 Task: Create Issue Issue0000000044 in Backlog  in Scrum Project Project0000000009 in Jira. Create Issue Issue0000000045 in Backlog  in Scrum Project Project0000000009 in Jira. Create Issue Issue0000000046 in Backlog  in Scrum Project Project0000000010 in Jira. Create Issue Issue0000000047 in Backlog  in Scrum Project Project0000000010 in Jira. Create Issue Issue0000000048 in Backlog  in Scrum Project Project0000000010 in Jira
Action: Mouse moved to (649, 81)
Screenshot: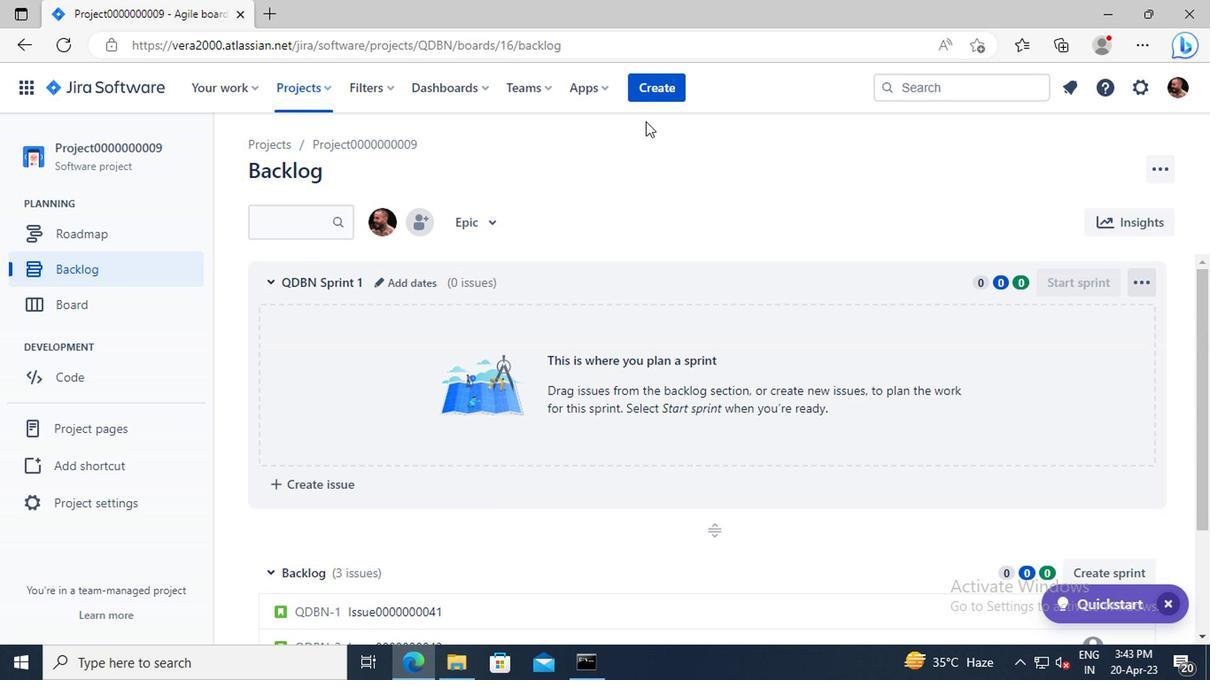 
Action: Mouse pressed left at (649, 81)
Screenshot: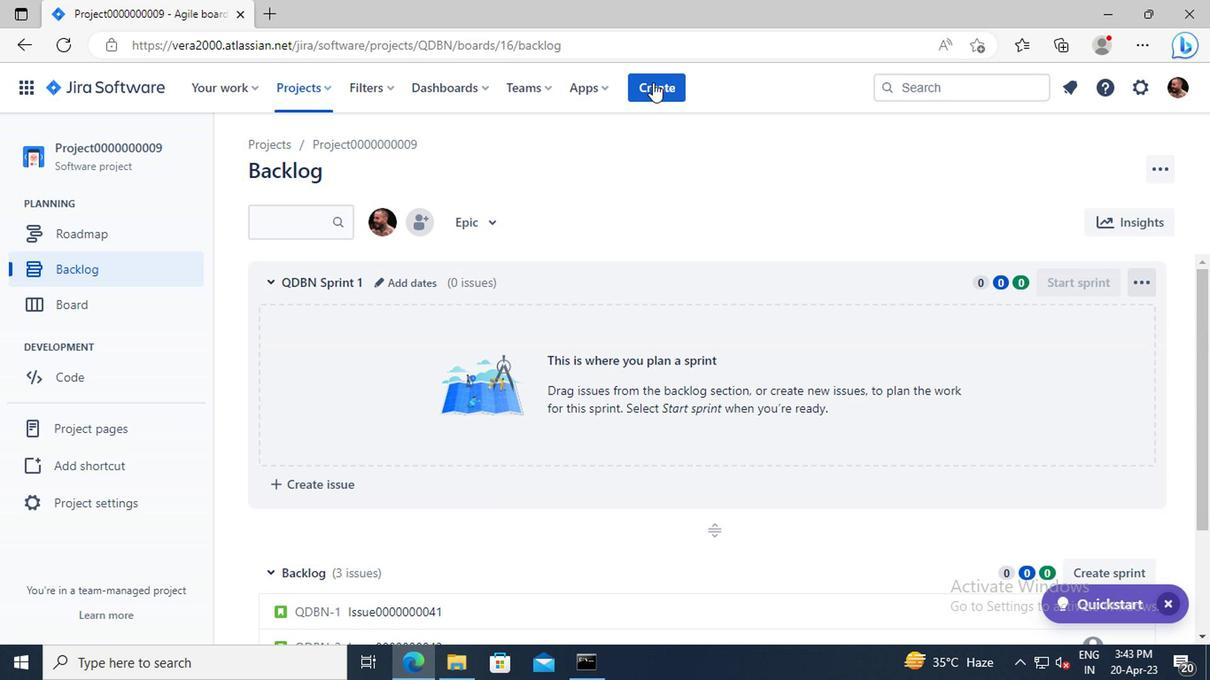 
Action: Mouse moved to (550, 265)
Screenshot: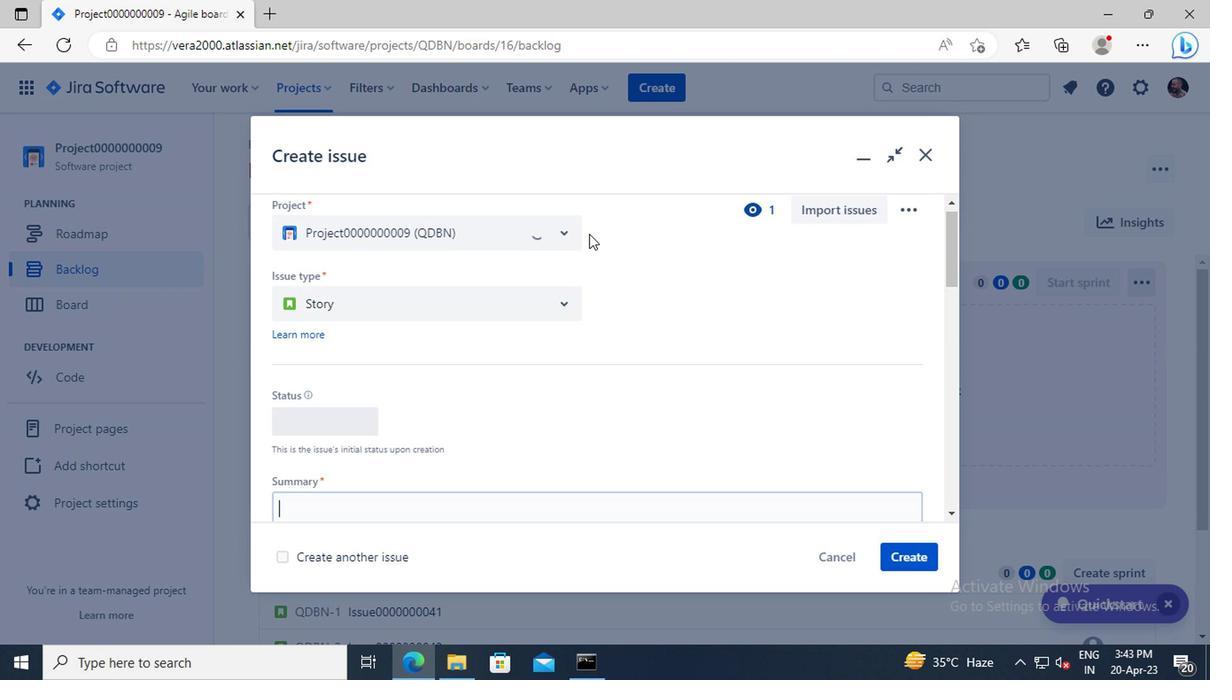 
Action: Mouse scrolled (550, 264) with delta (0, -1)
Screenshot: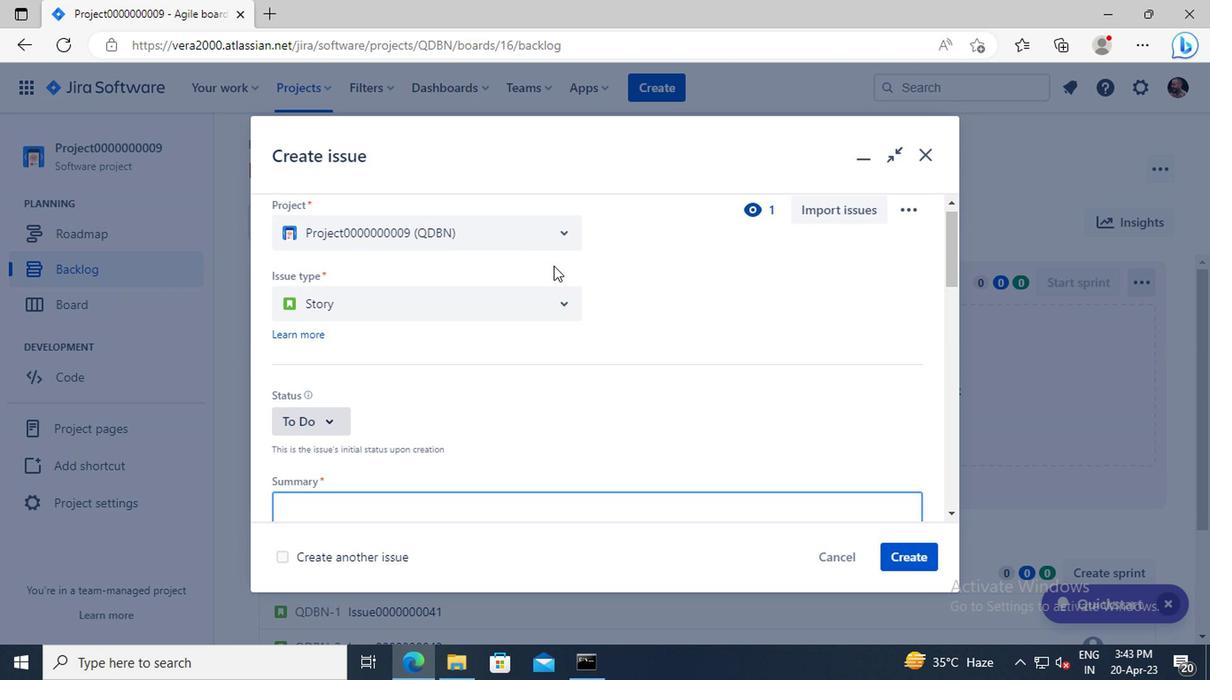 
Action: Mouse scrolled (550, 264) with delta (0, -1)
Screenshot: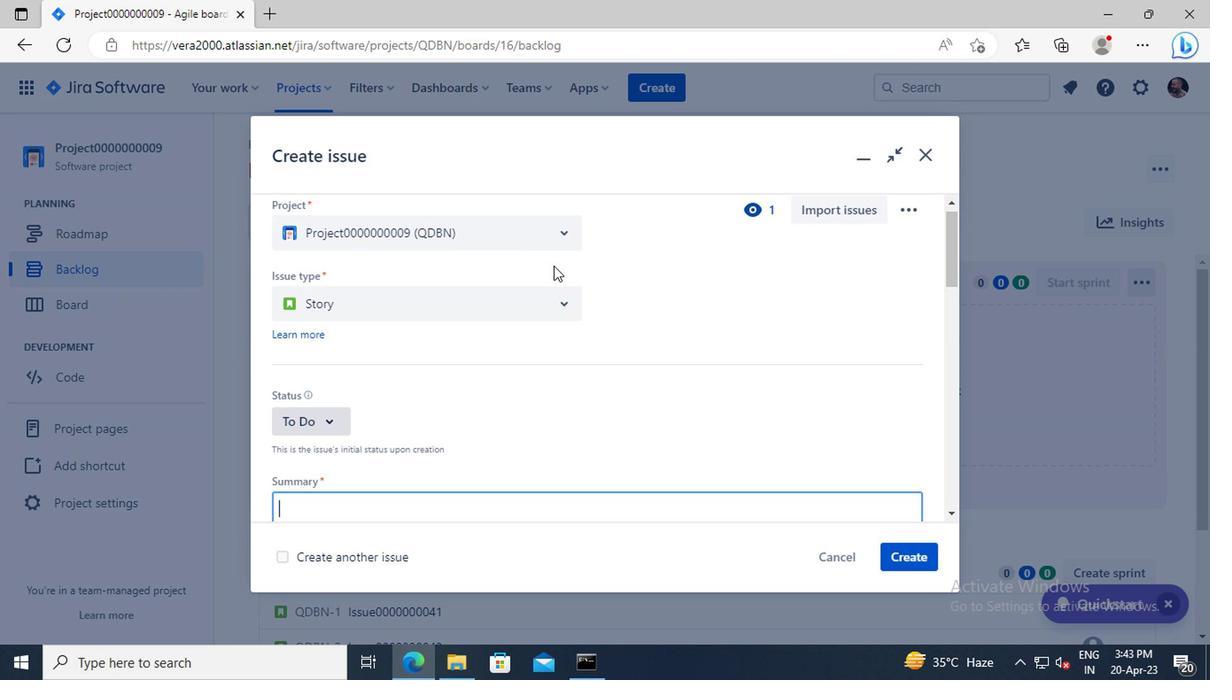 
Action: Mouse moved to (473, 410)
Screenshot: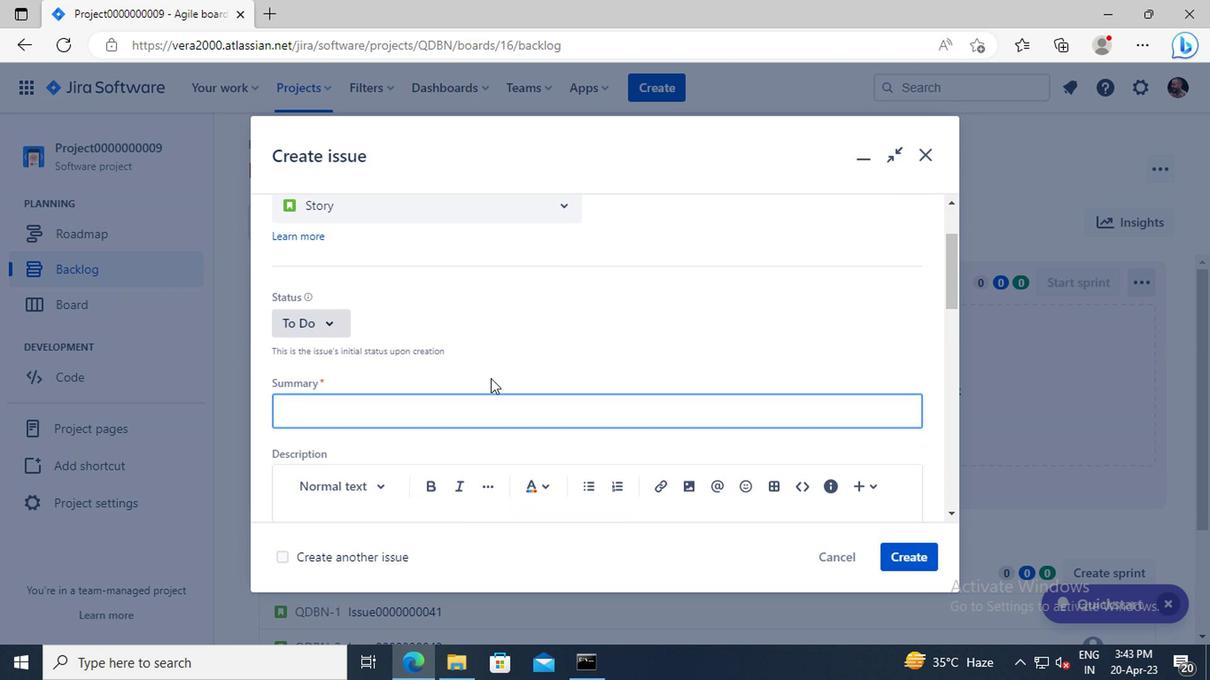 
Action: Mouse pressed left at (473, 410)
Screenshot: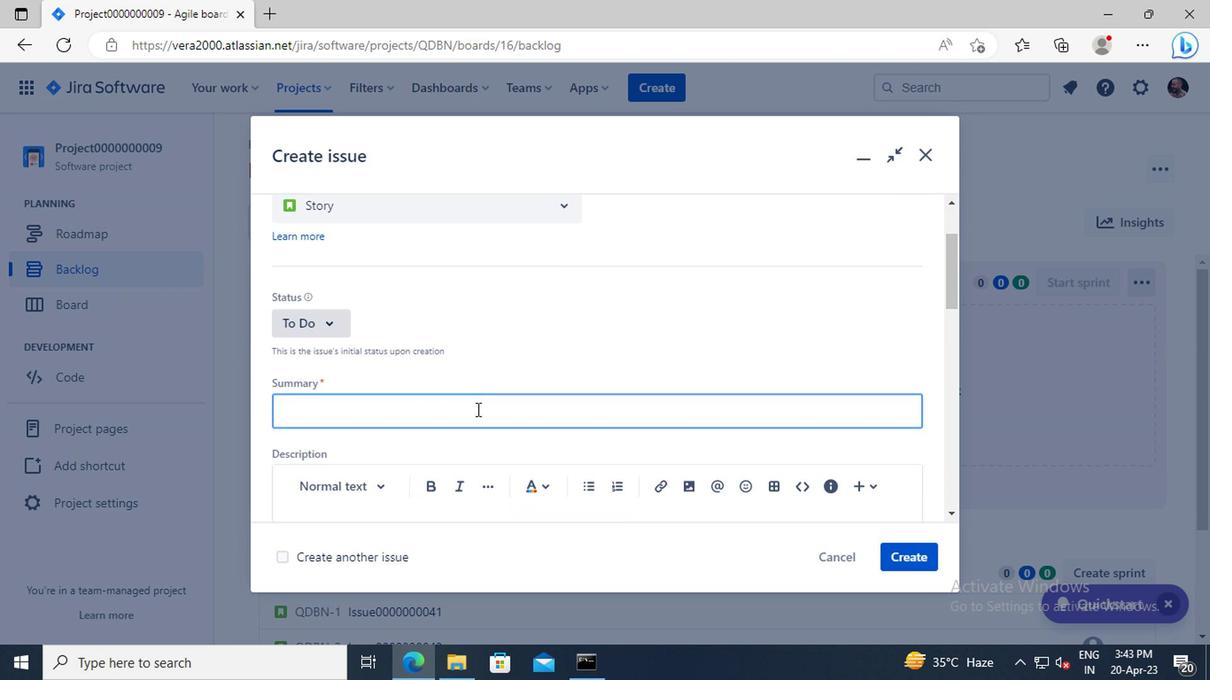 
Action: Key pressed <Key.shift>ISSUE0000000044
Screenshot: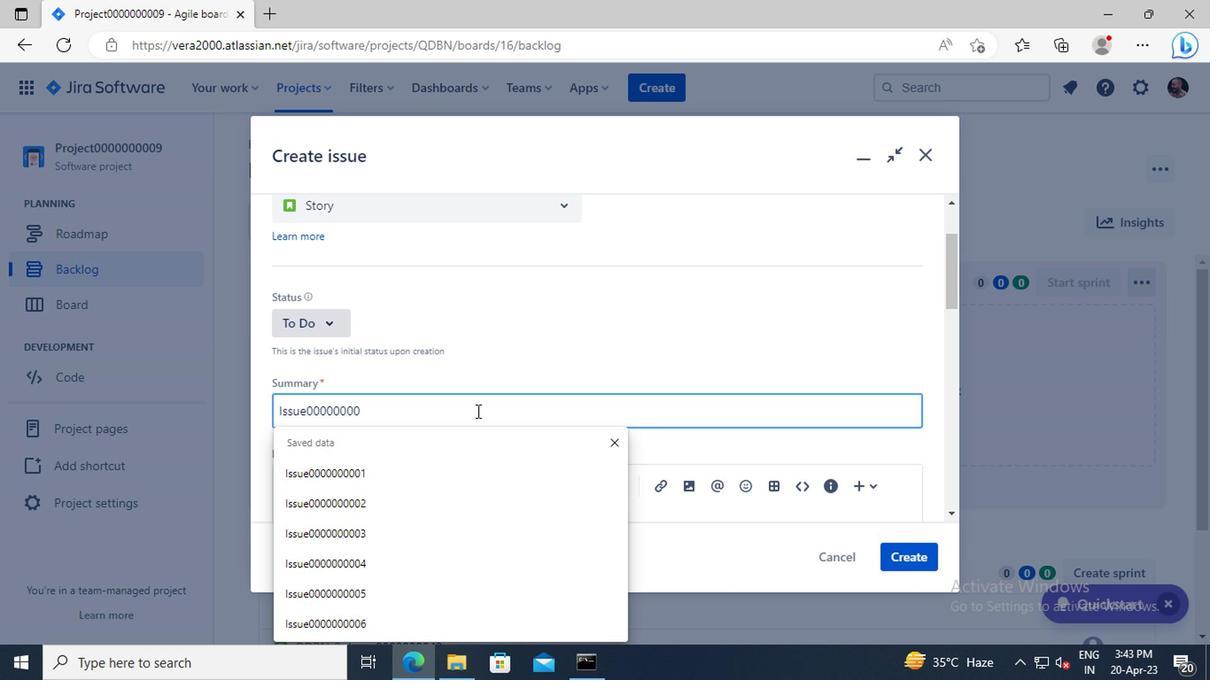 
Action: Mouse scrolled (473, 409) with delta (0, -1)
Screenshot: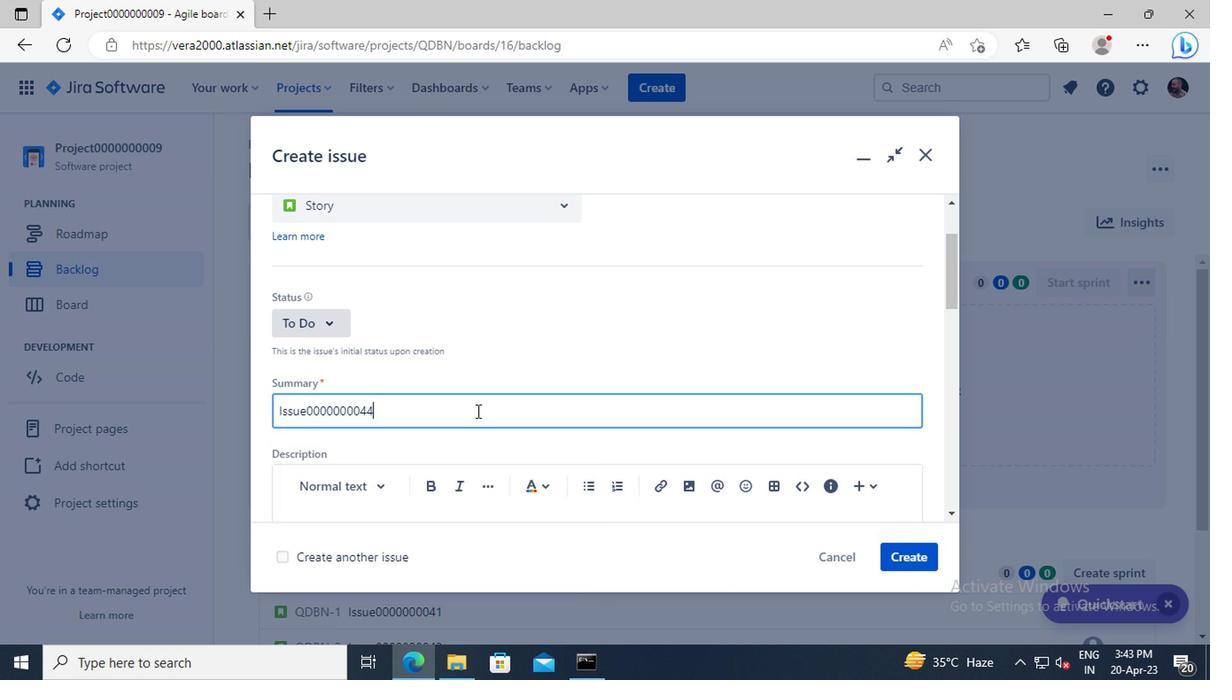 
Action: Mouse moved to (926, 556)
Screenshot: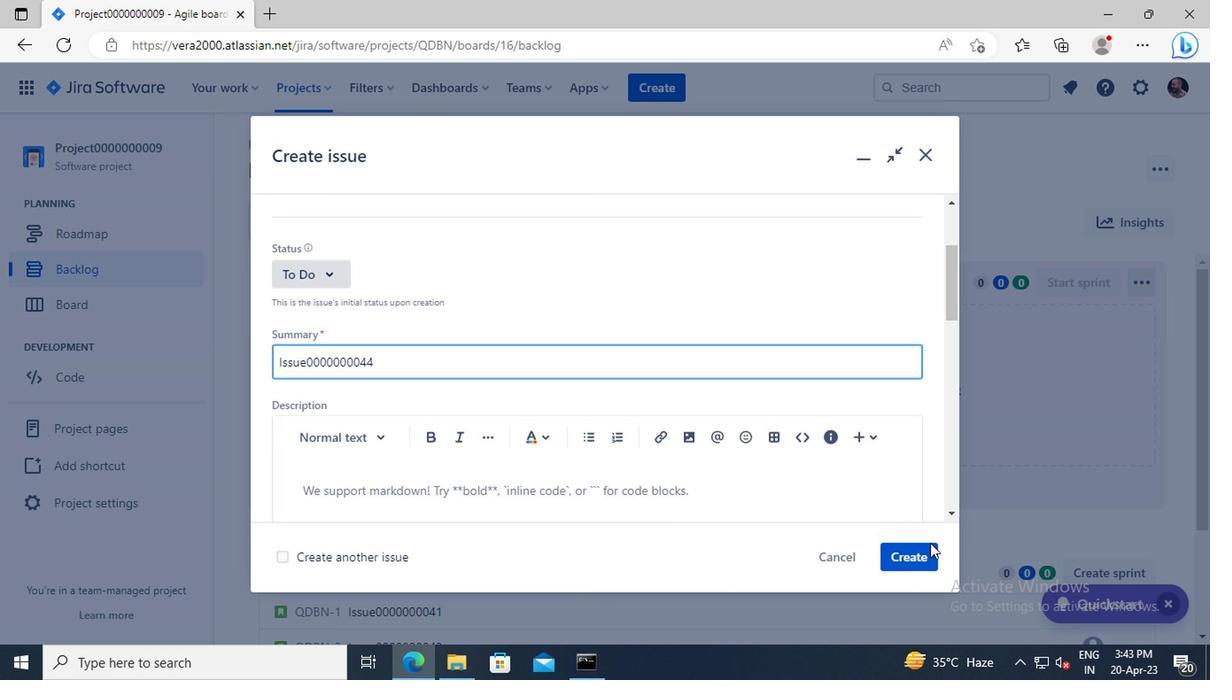 
Action: Mouse pressed left at (926, 556)
Screenshot: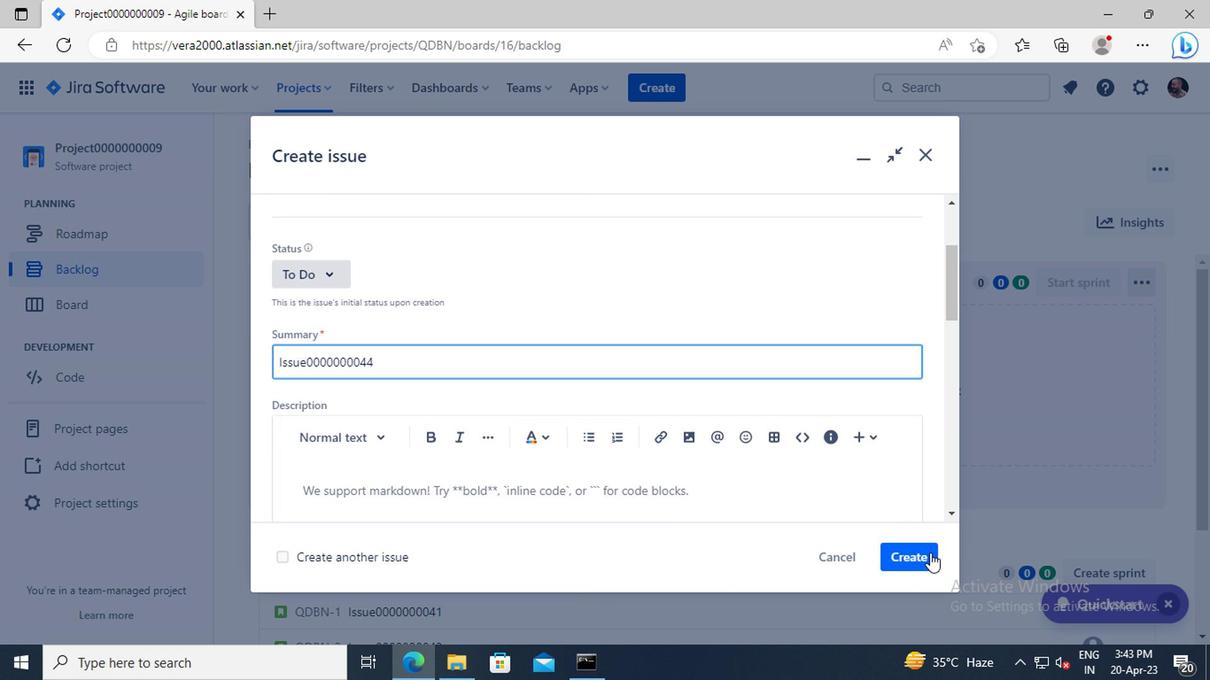 
Action: Mouse moved to (665, 87)
Screenshot: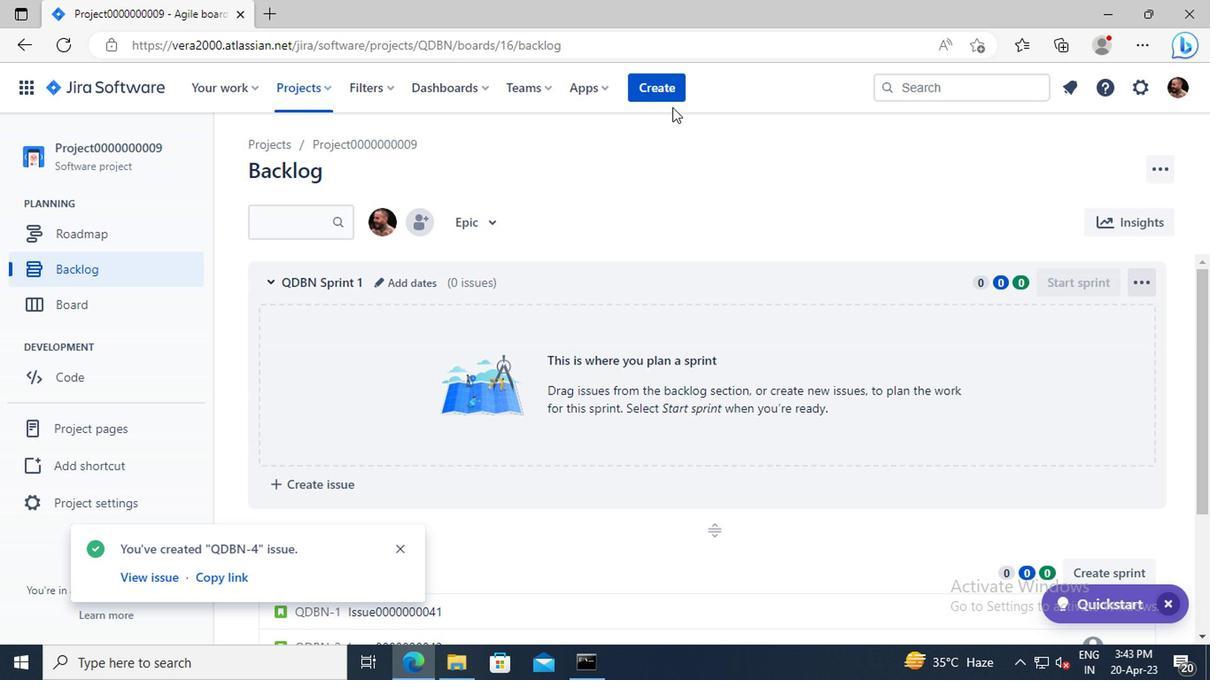 
Action: Mouse pressed left at (665, 87)
Screenshot: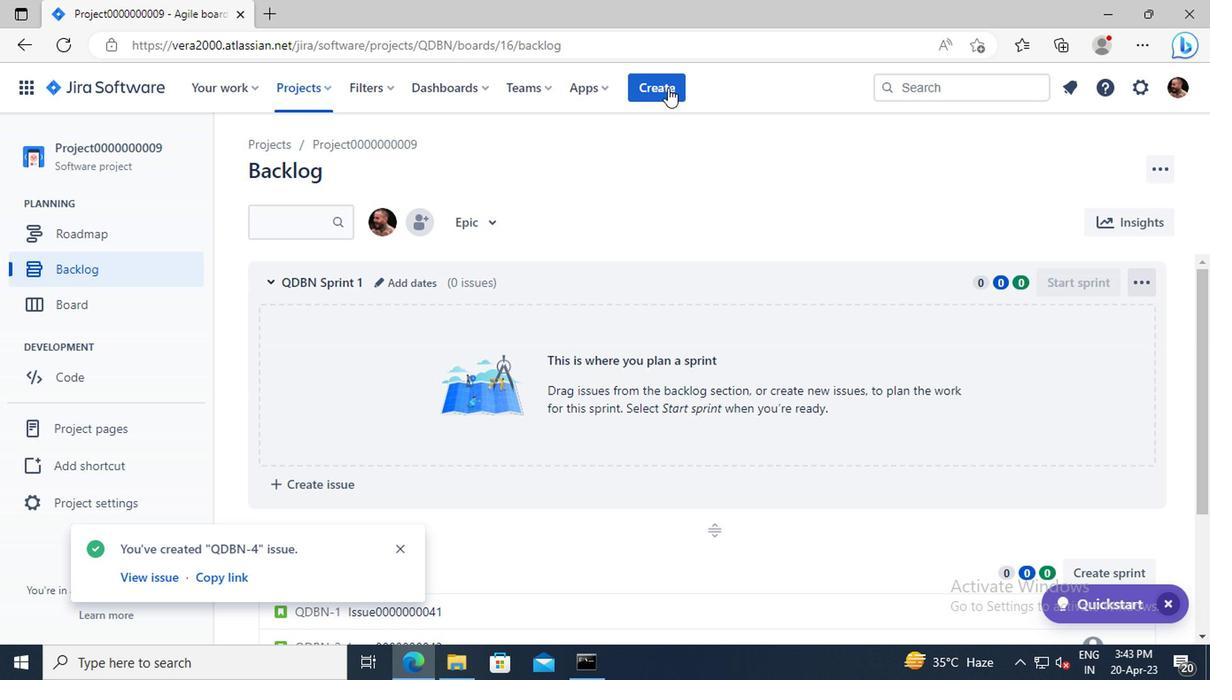 
Action: Mouse moved to (559, 357)
Screenshot: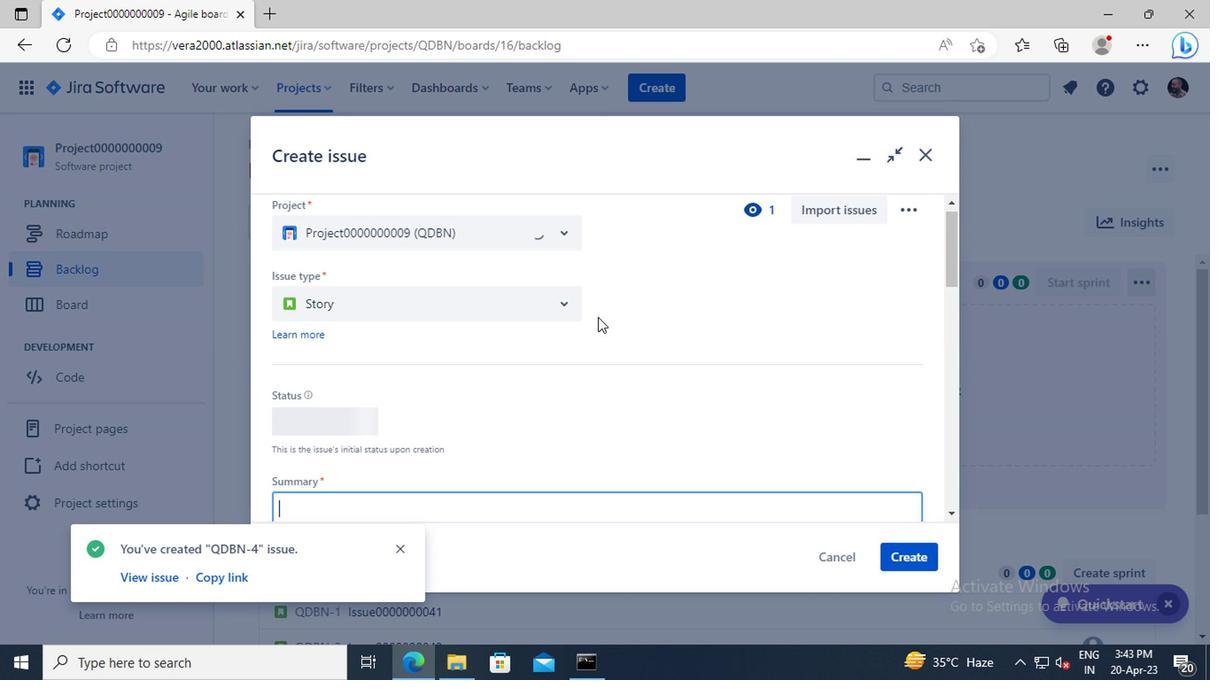 
Action: Mouse scrolled (559, 356) with delta (0, -1)
Screenshot: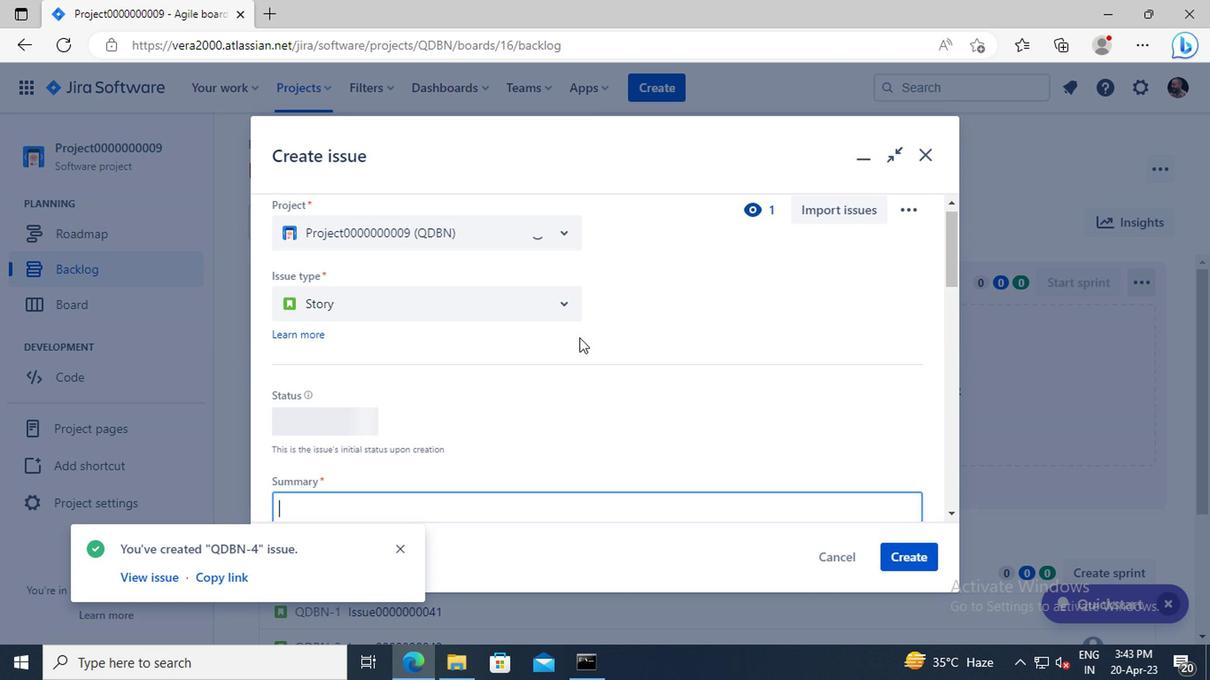 
Action: Mouse scrolled (559, 356) with delta (0, -1)
Screenshot: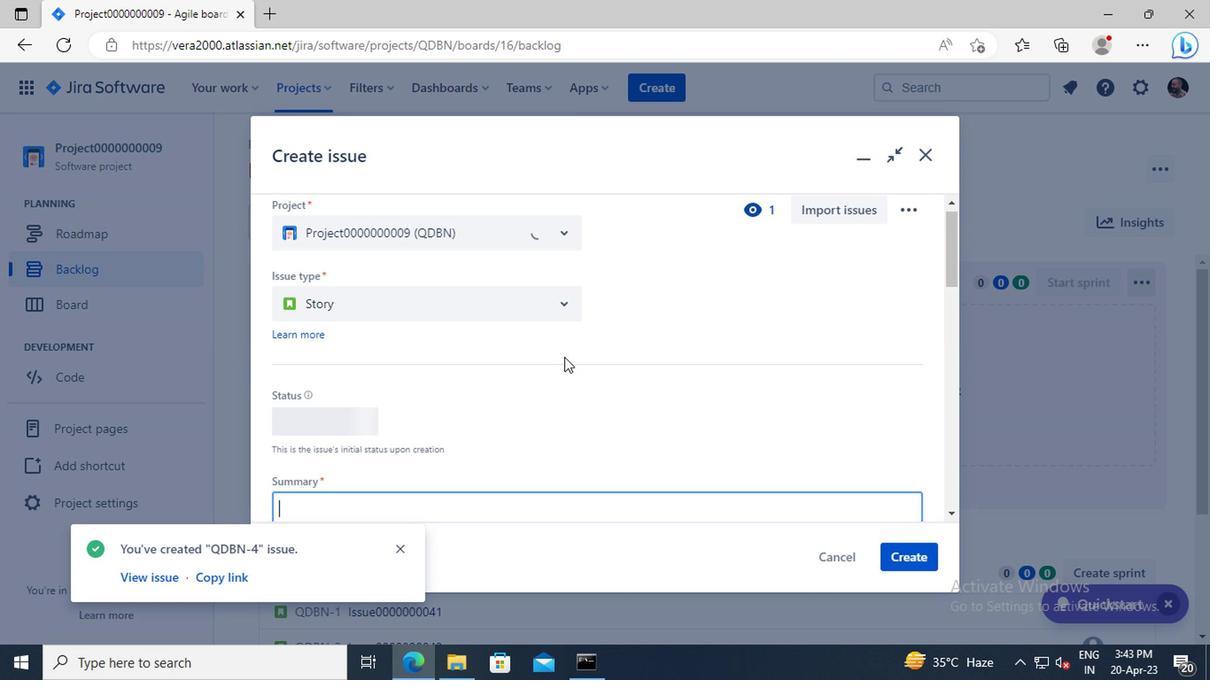 
Action: Mouse moved to (482, 407)
Screenshot: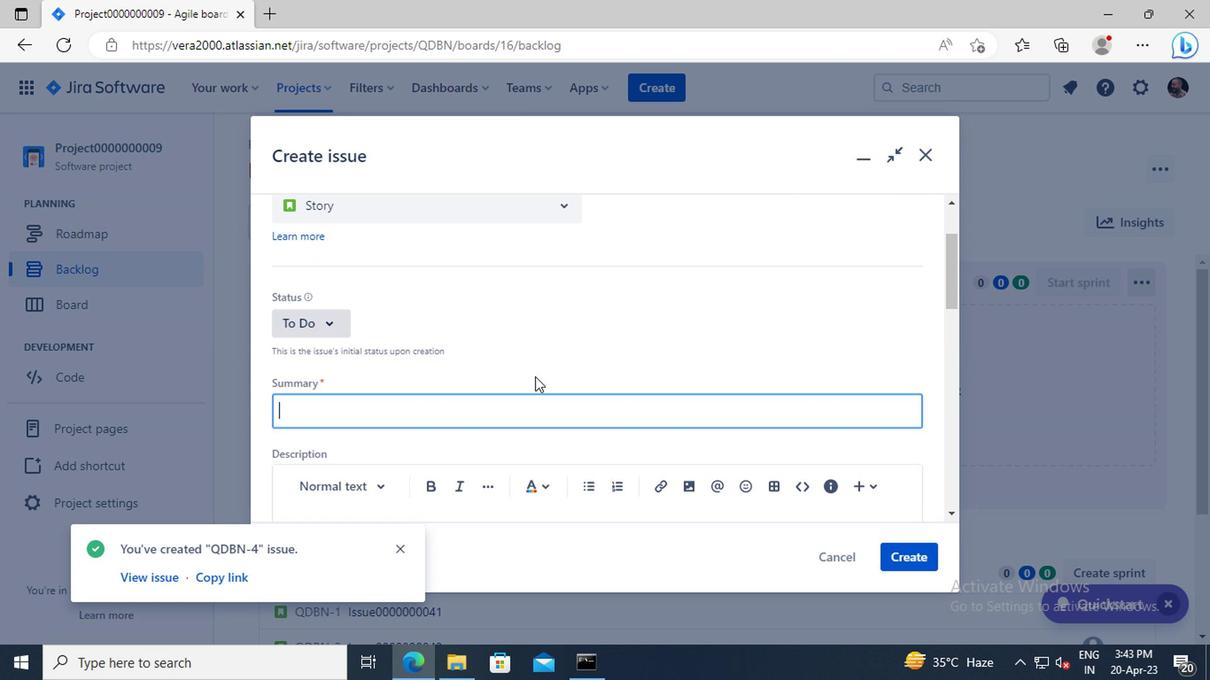 
Action: Mouse pressed left at (482, 407)
Screenshot: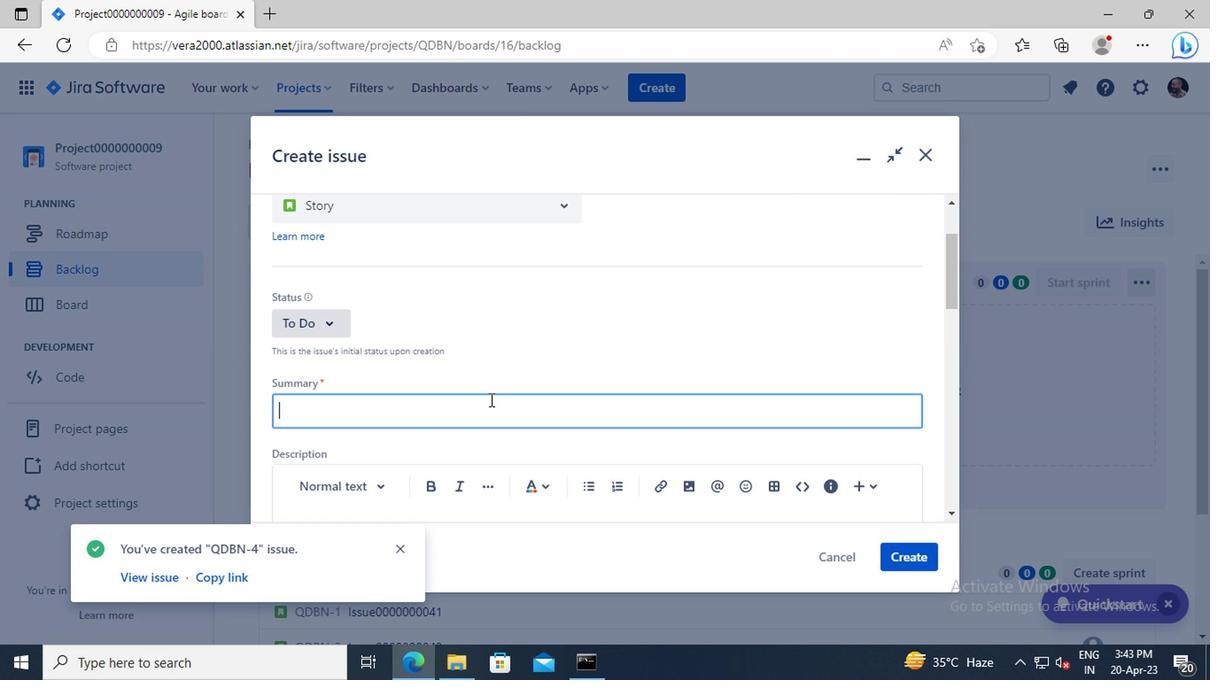 
Action: Key pressed <Key.shift>ISSUE0000000045
Screenshot: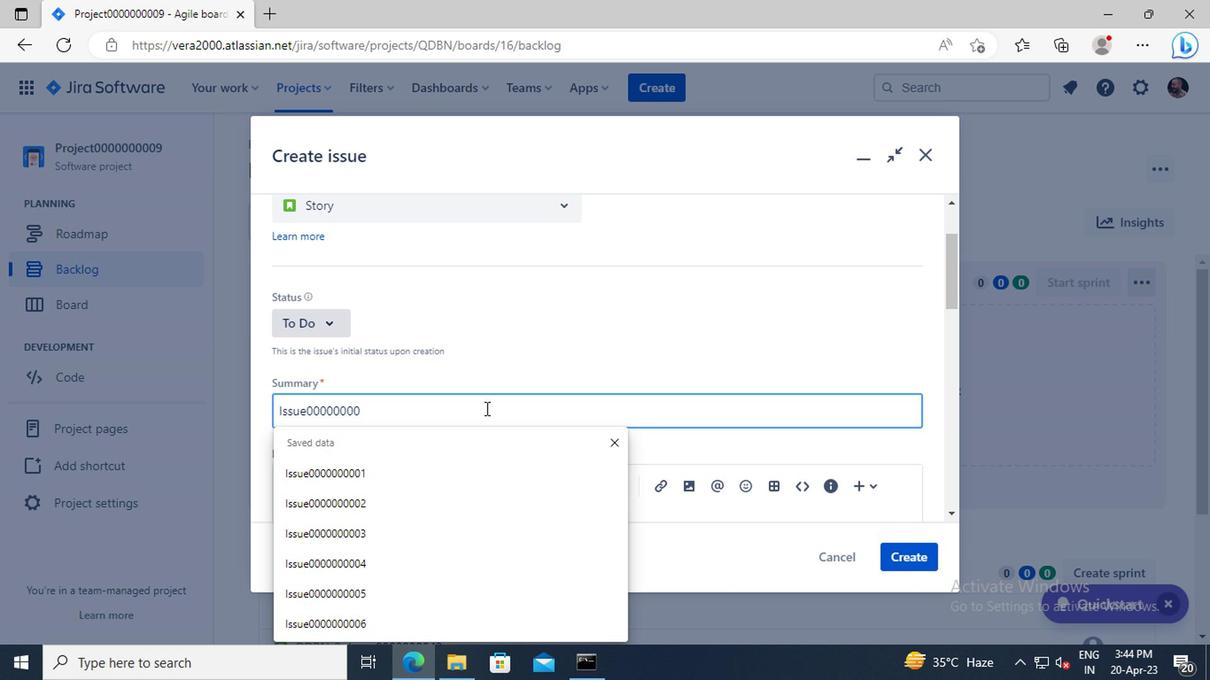 
Action: Mouse moved to (545, 432)
Screenshot: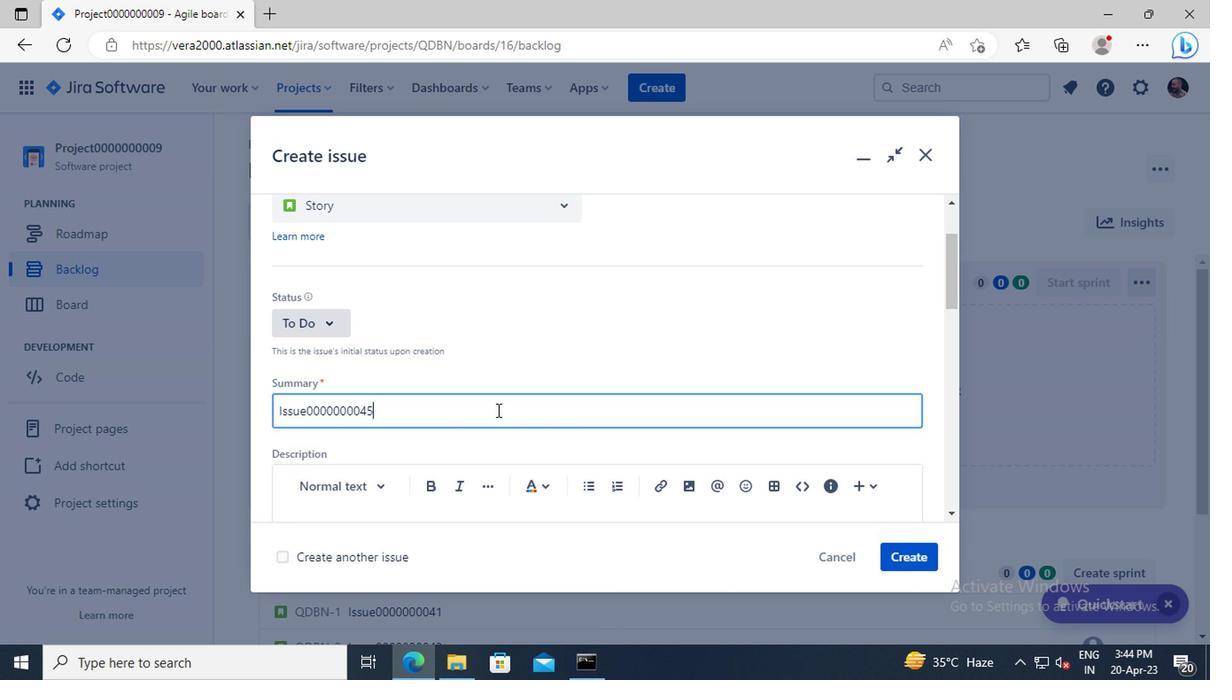 
Action: Mouse scrolled (545, 431) with delta (0, 0)
Screenshot: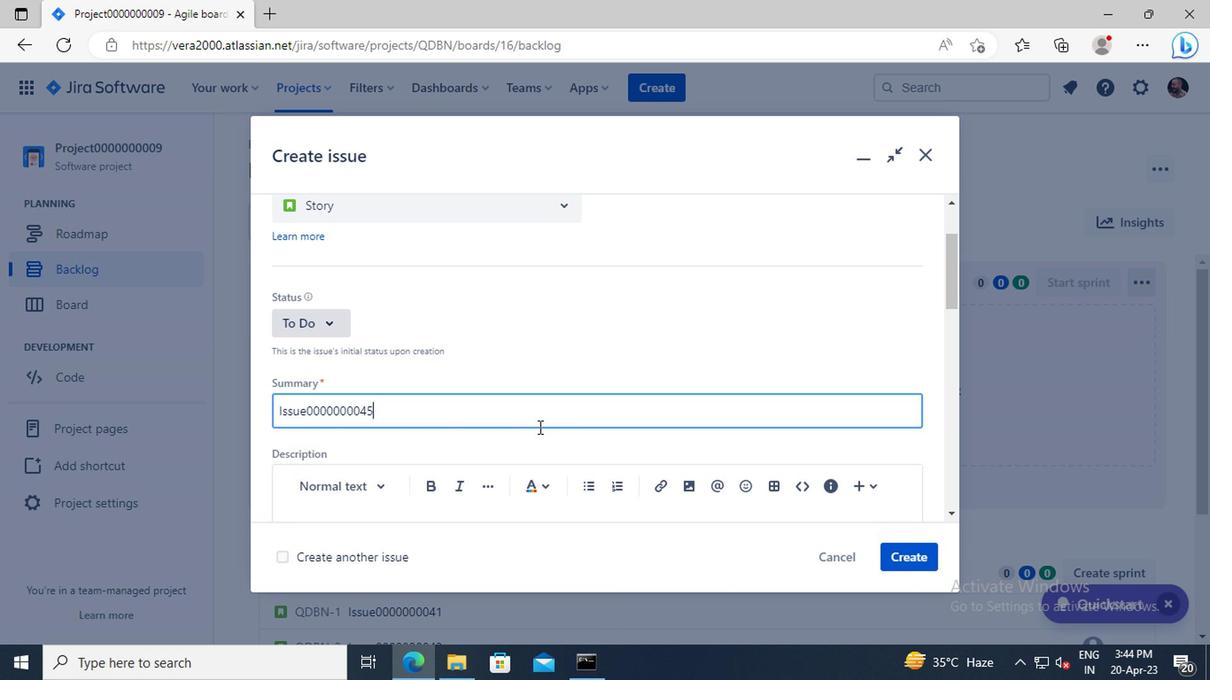 
Action: Mouse moved to (906, 557)
Screenshot: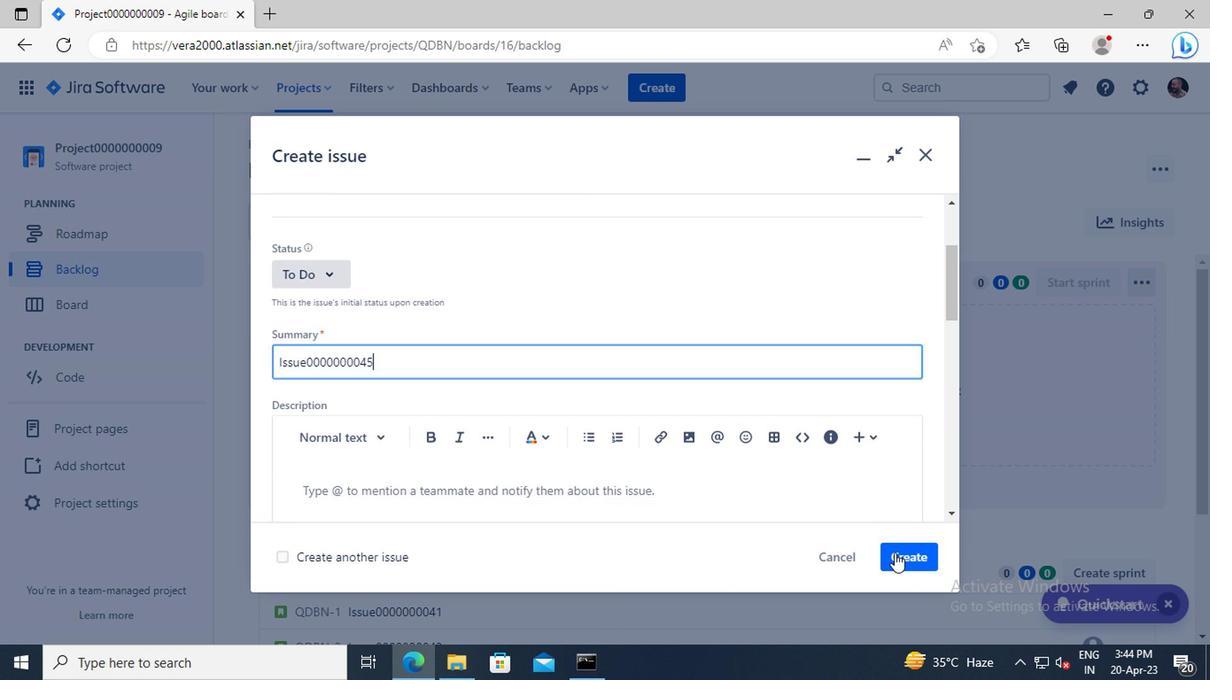 
Action: Mouse pressed left at (906, 557)
Screenshot: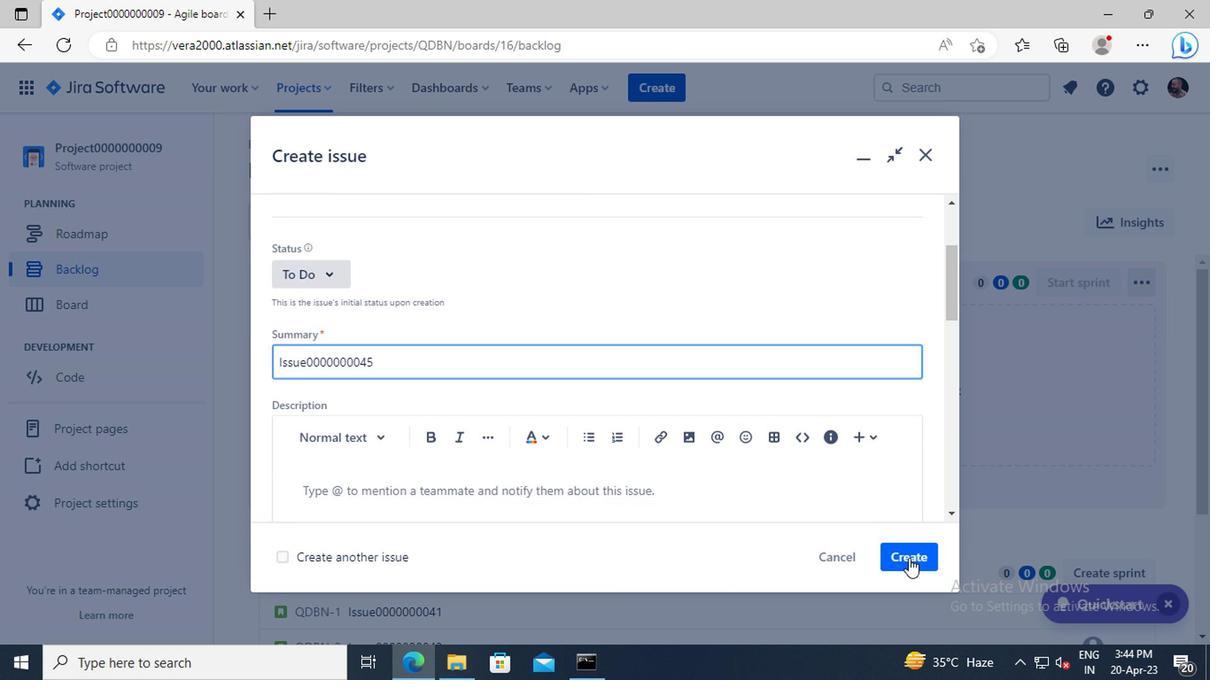 
Action: Mouse moved to (313, 95)
Screenshot: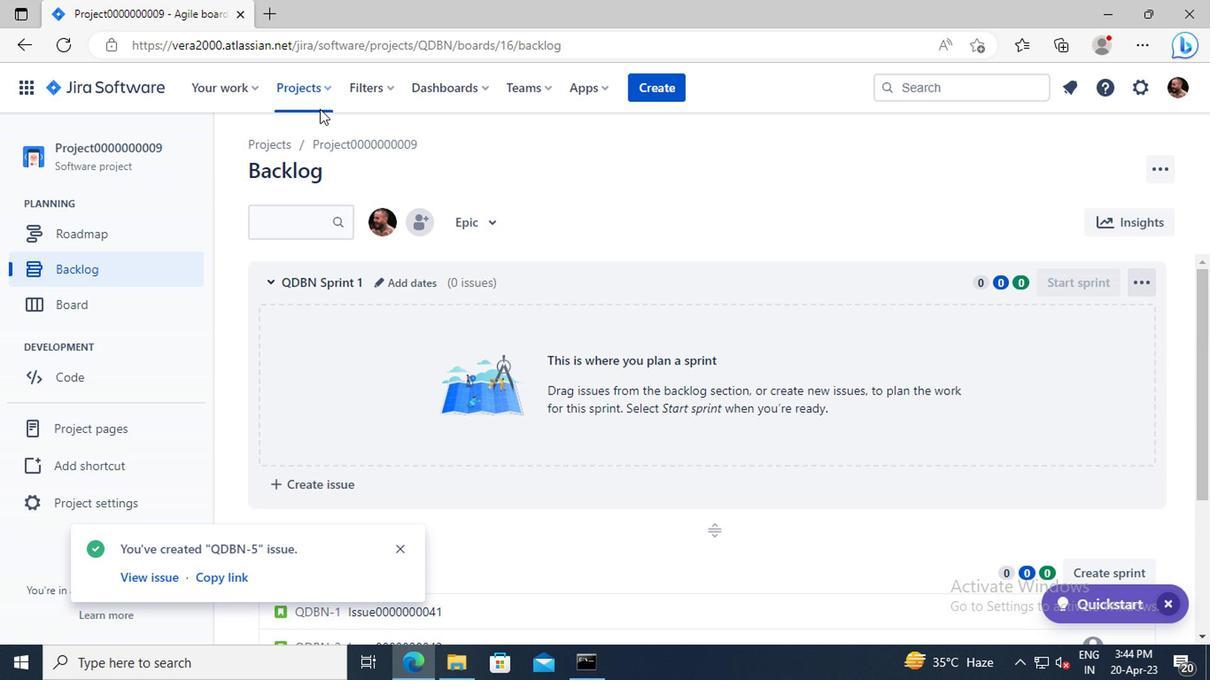
Action: Mouse pressed left at (313, 95)
Screenshot: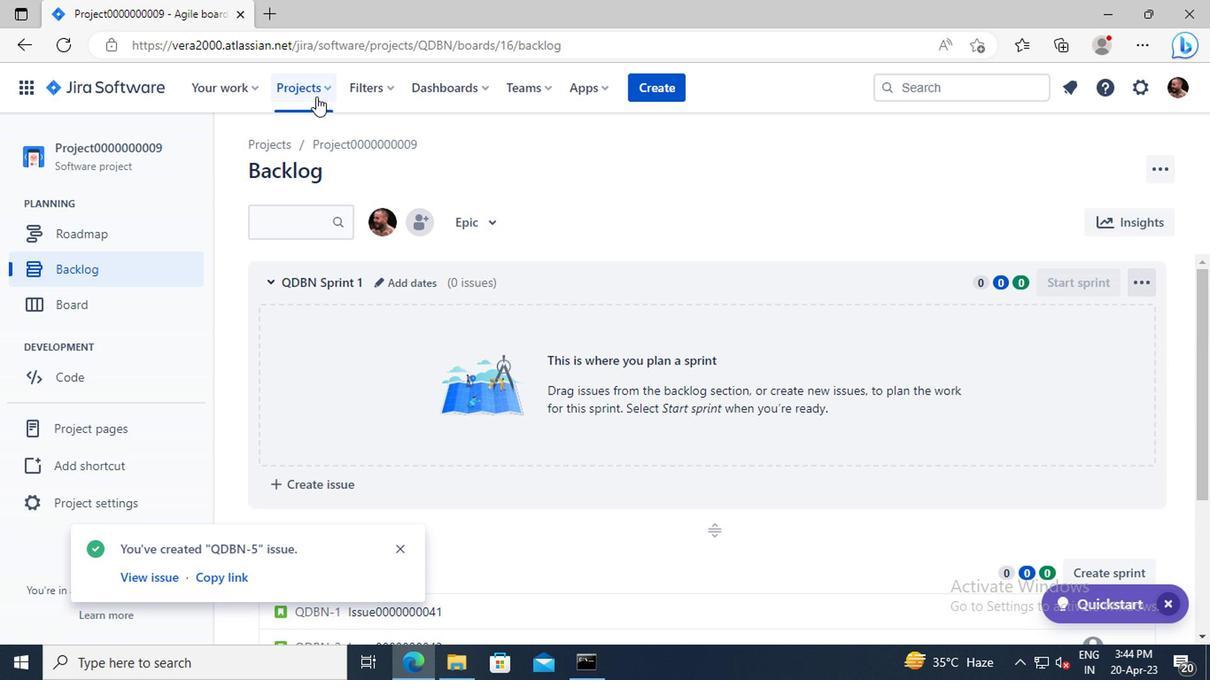 
Action: Mouse moved to (395, 209)
Screenshot: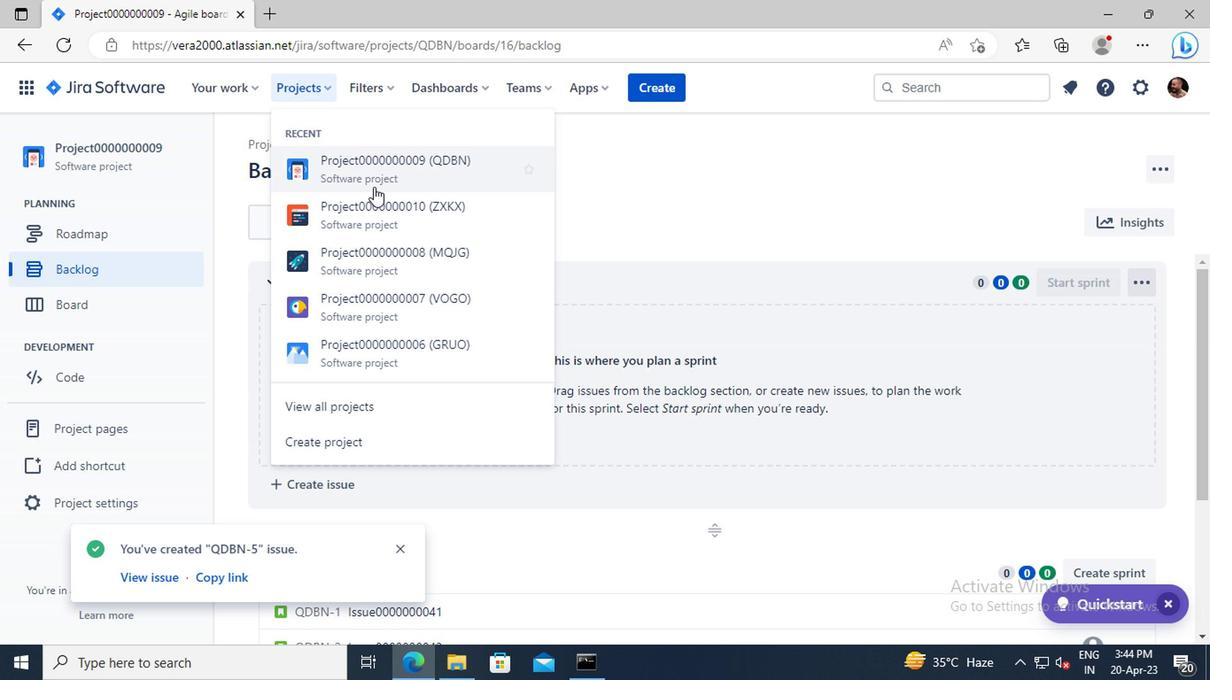 
Action: Mouse pressed left at (395, 209)
Screenshot: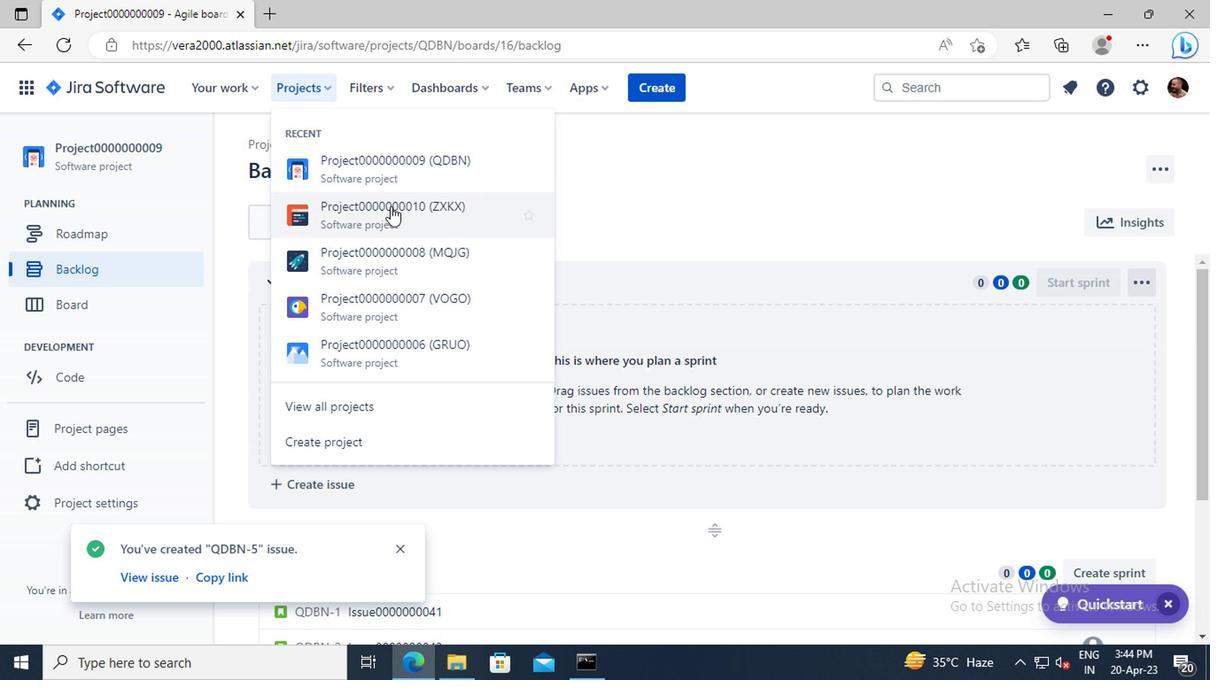 
Action: Mouse moved to (114, 269)
Screenshot: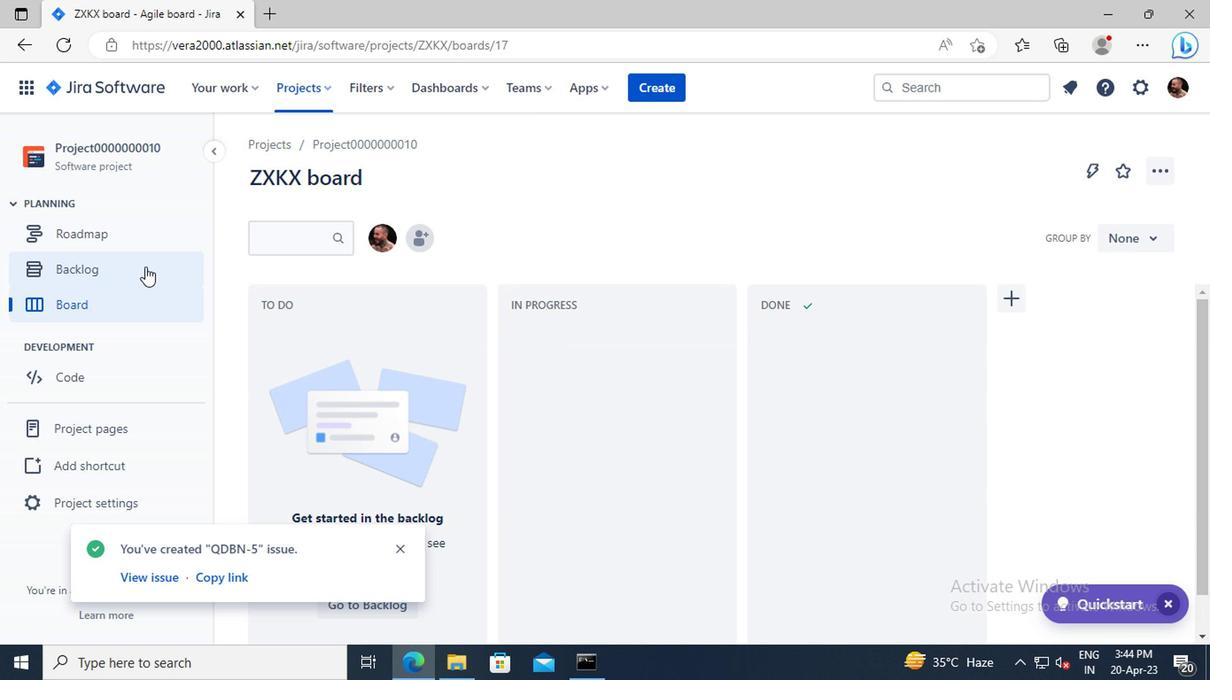 
Action: Mouse pressed left at (114, 269)
Screenshot: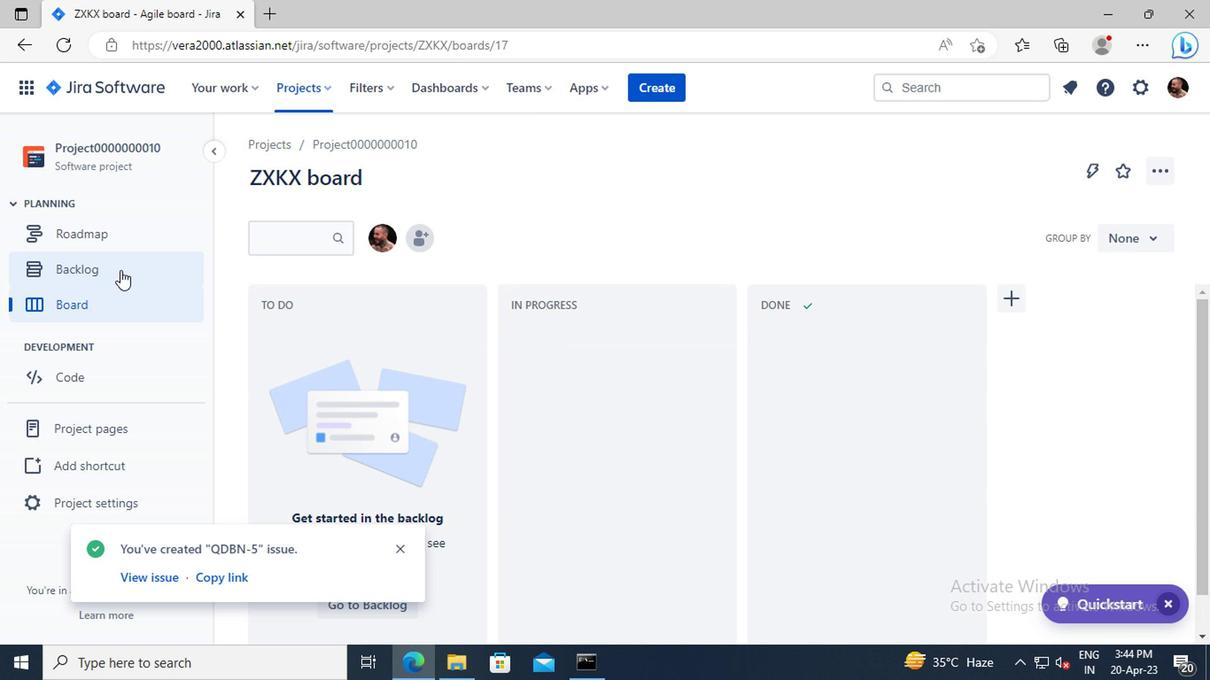 
Action: Mouse moved to (653, 90)
Screenshot: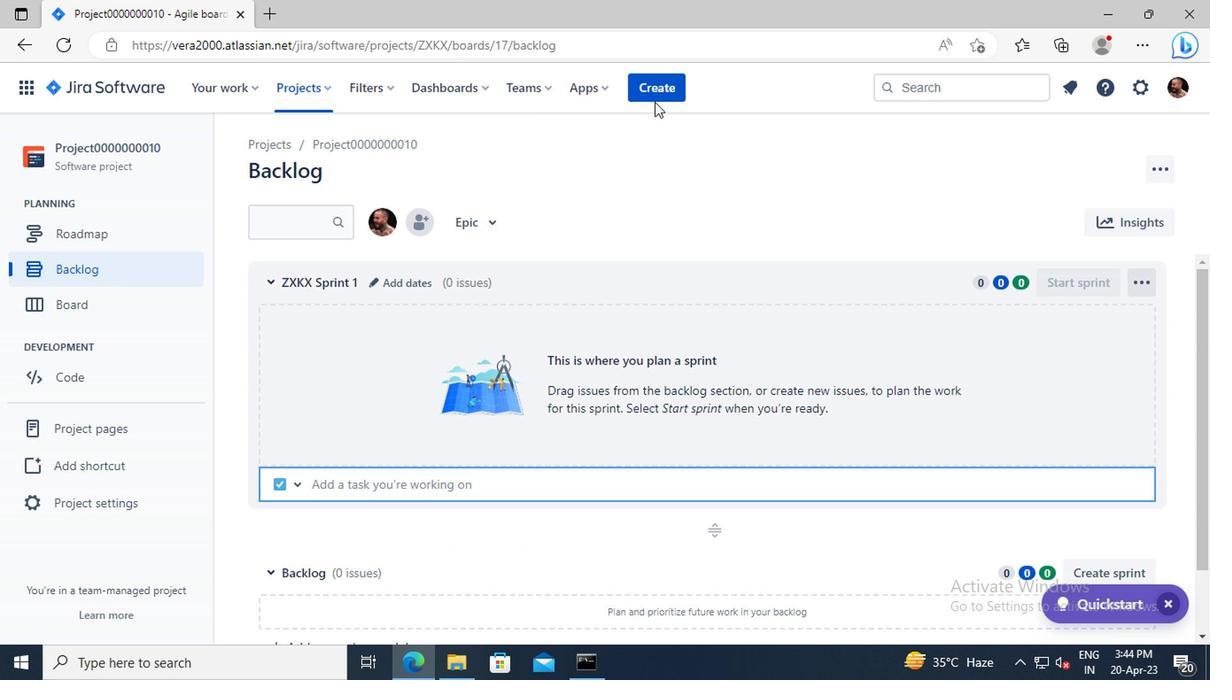 
Action: Mouse pressed left at (653, 90)
Screenshot: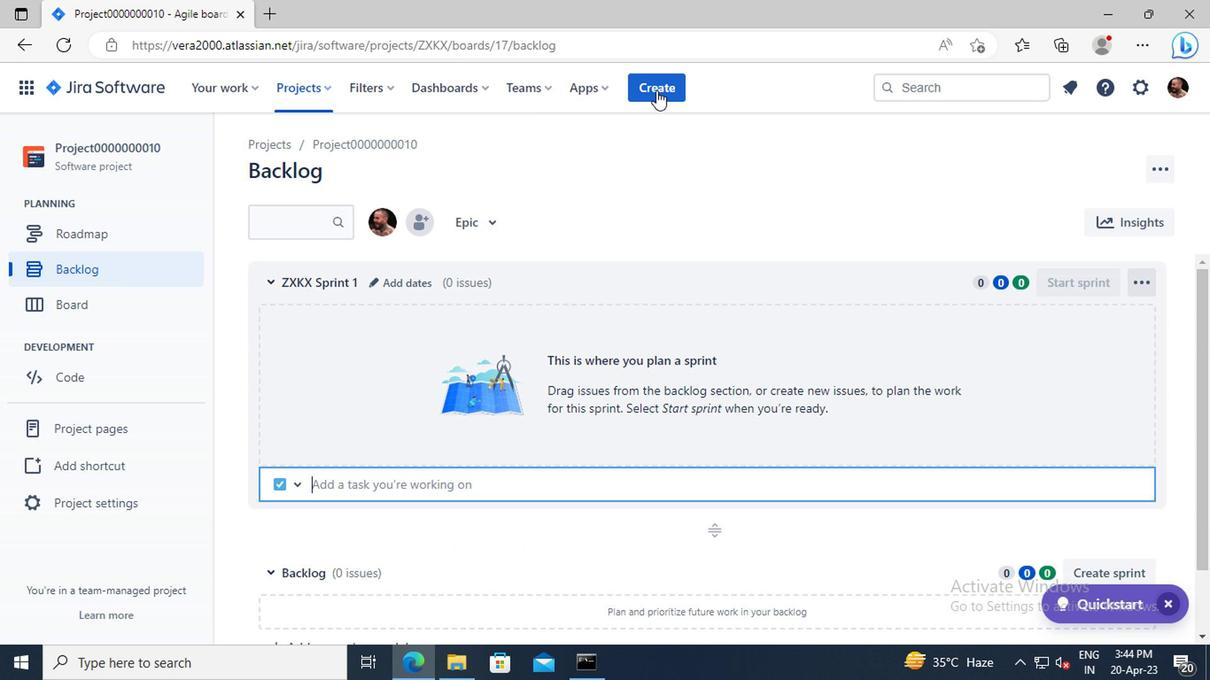 
Action: Mouse moved to (562, 296)
Screenshot: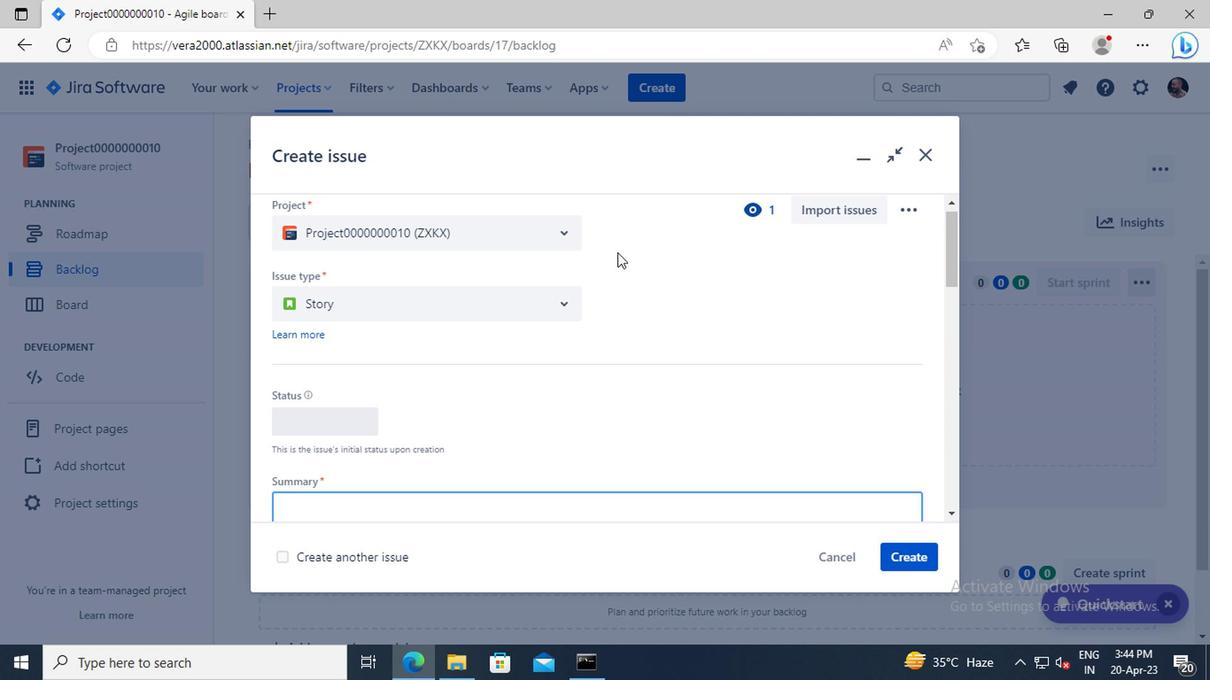 
Action: Mouse scrolled (562, 296) with delta (0, 0)
Screenshot: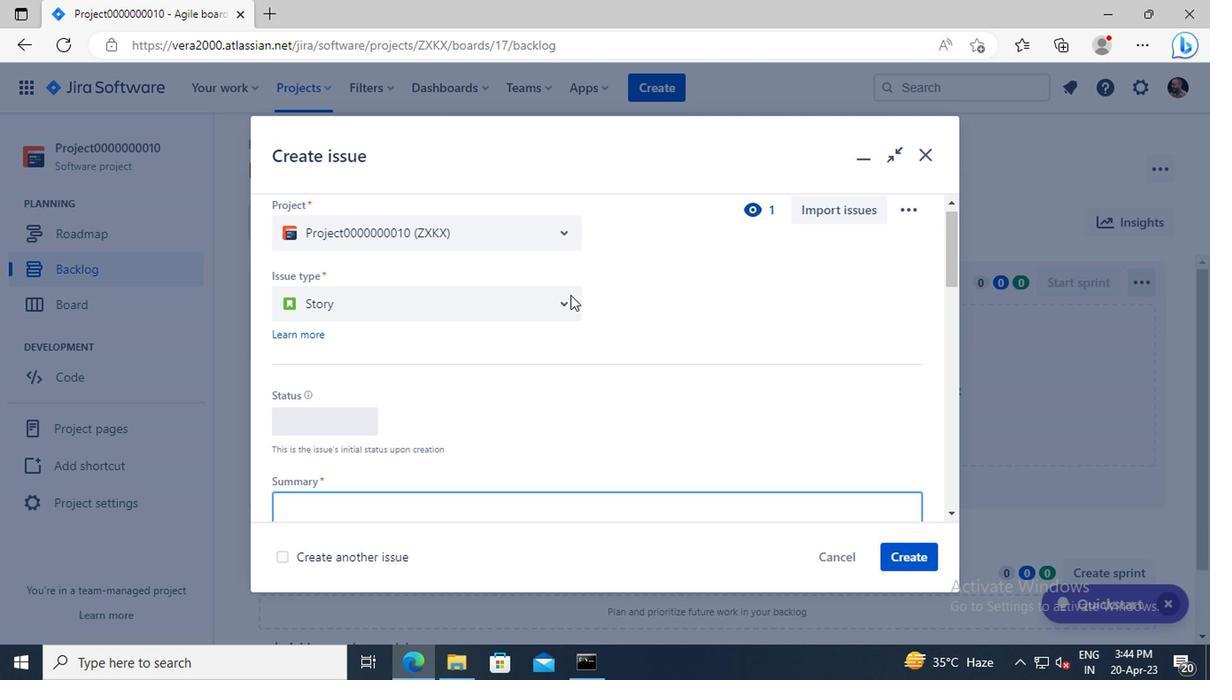 
Action: Mouse scrolled (562, 296) with delta (0, 0)
Screenshot: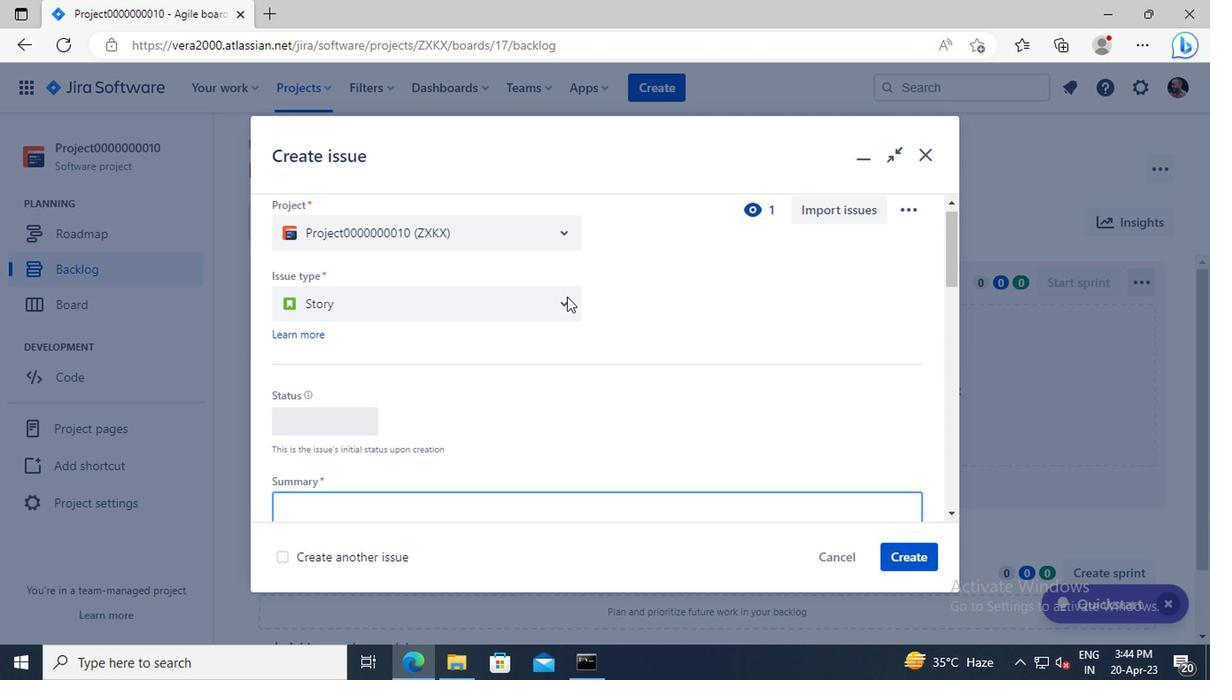 
Action: Mouse moved to (435, 412)
Screenshot: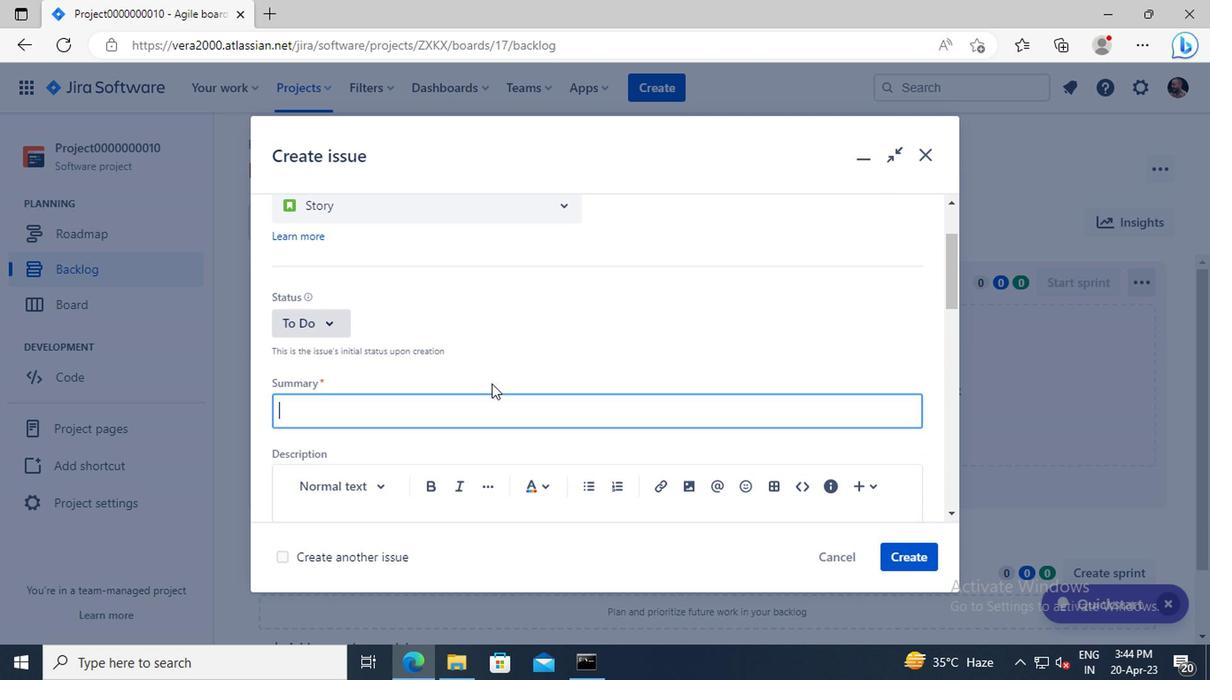 
Action: Mouse pressed left at (435, 412)
Screenshot: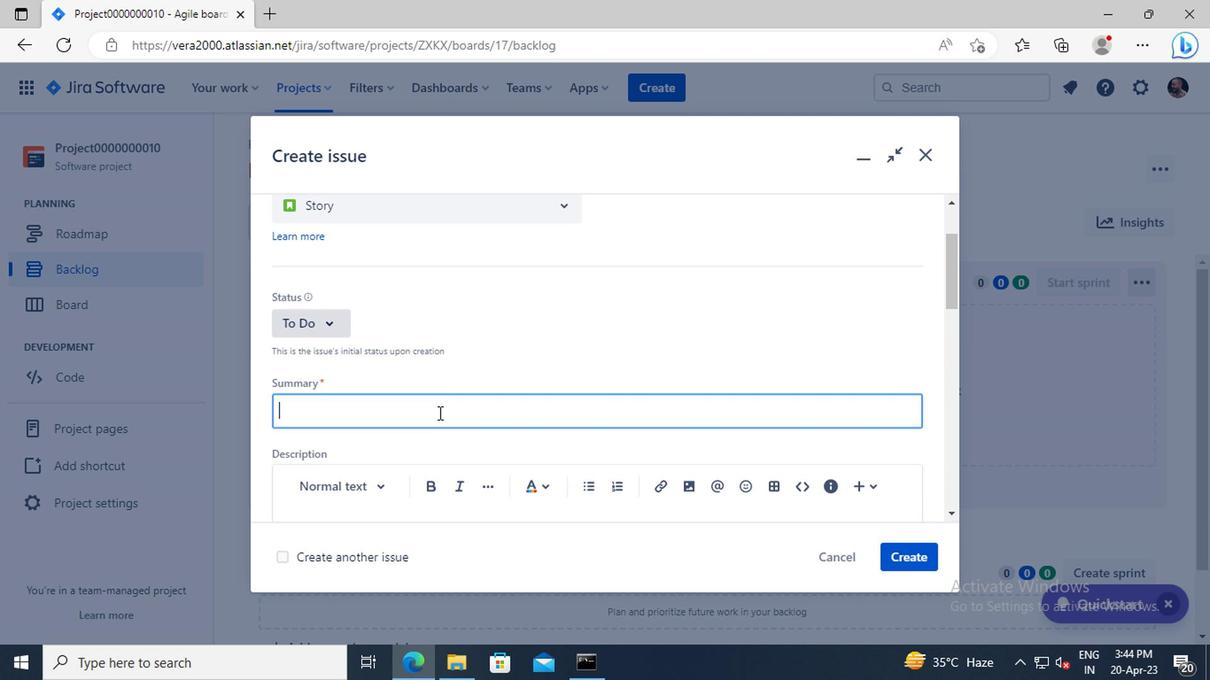 
Action: Key pressed <Key.shift>ISSUE0000000046
Screenshot: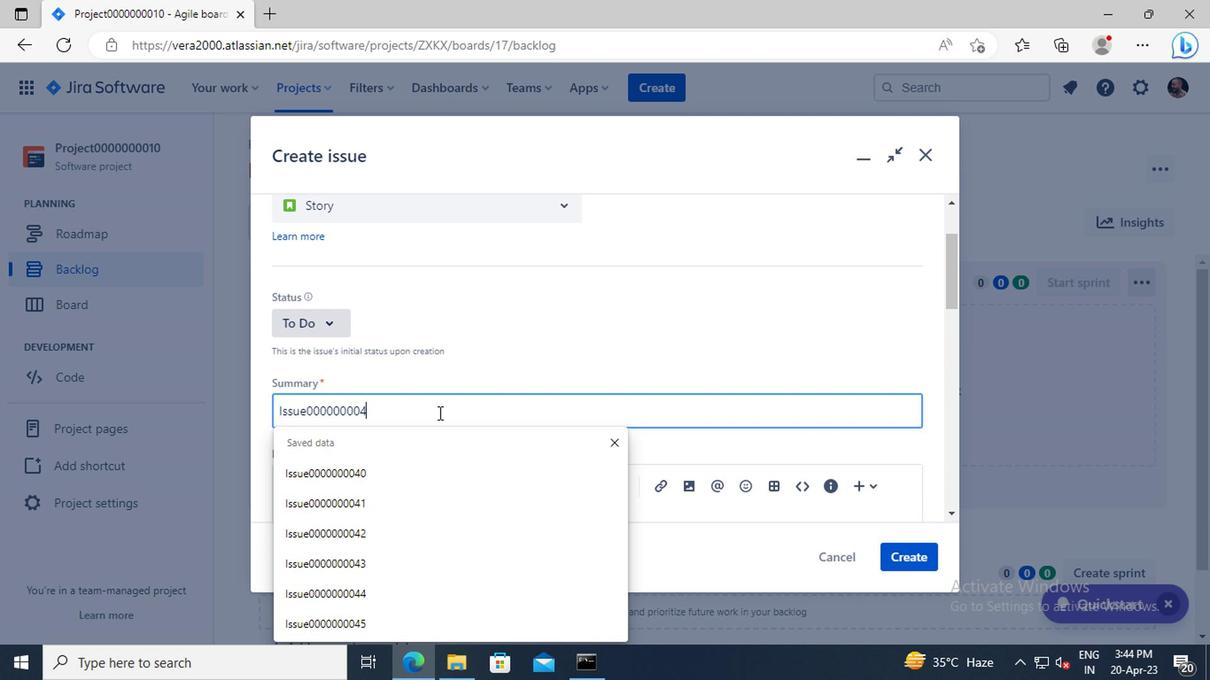 
Action: Mouse moved to (912, 552)
Screenshot: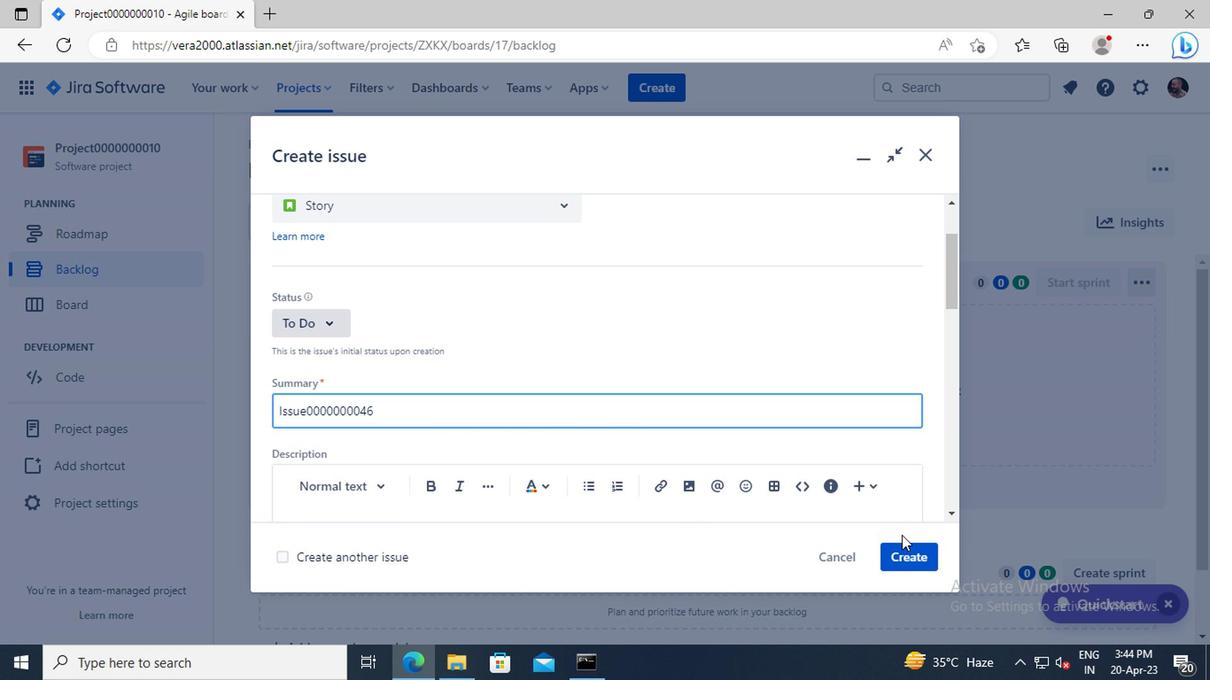 
Action: Mouse pressed left at (912, 552)
Screenshot: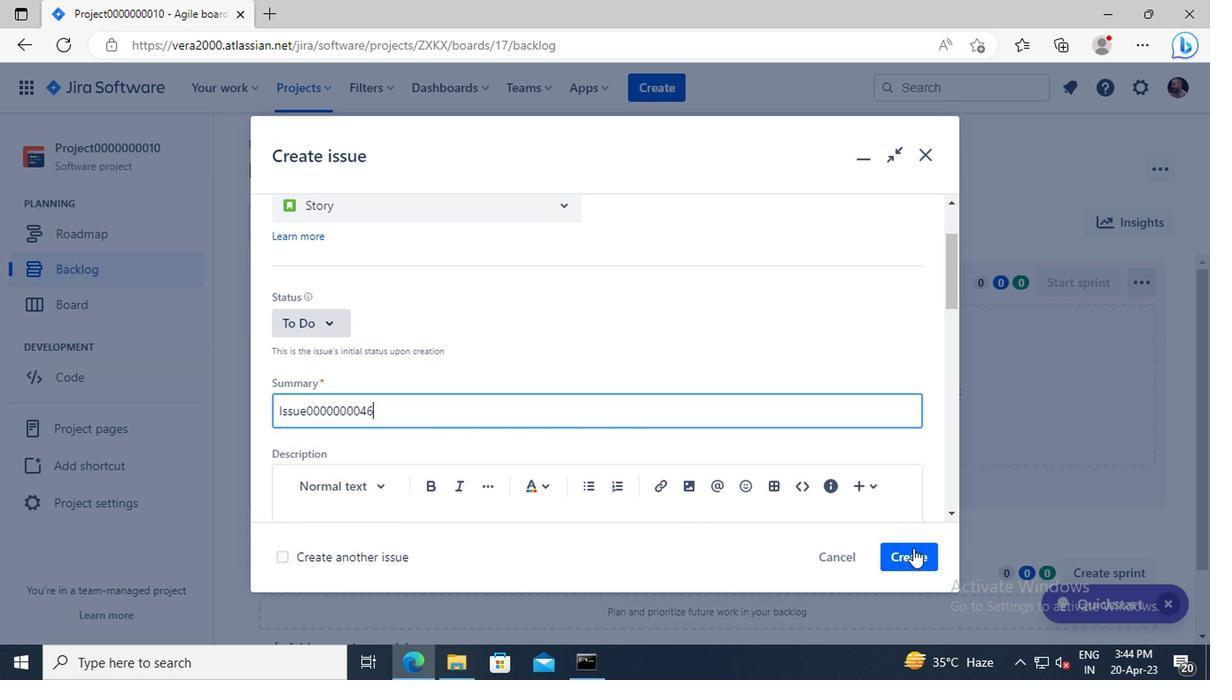 
Action: Mouse moved to (665, 88)
Screenshot: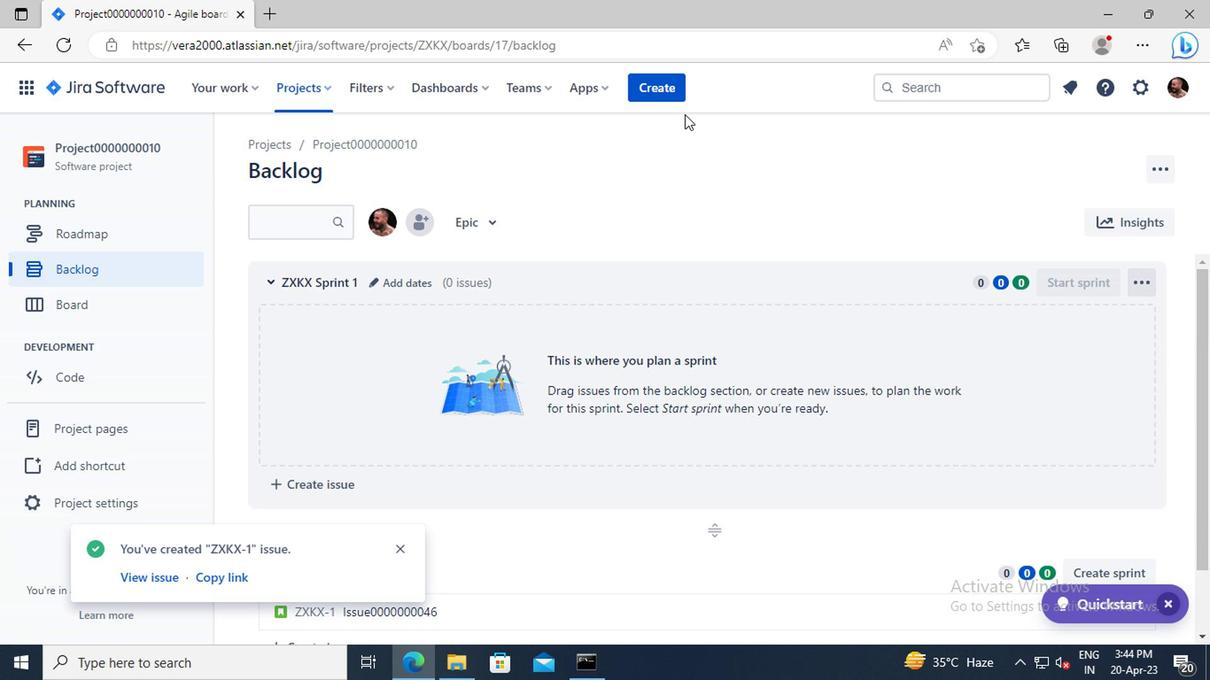 
Action: Mouse pressed left at (665, 88)
Screenshot: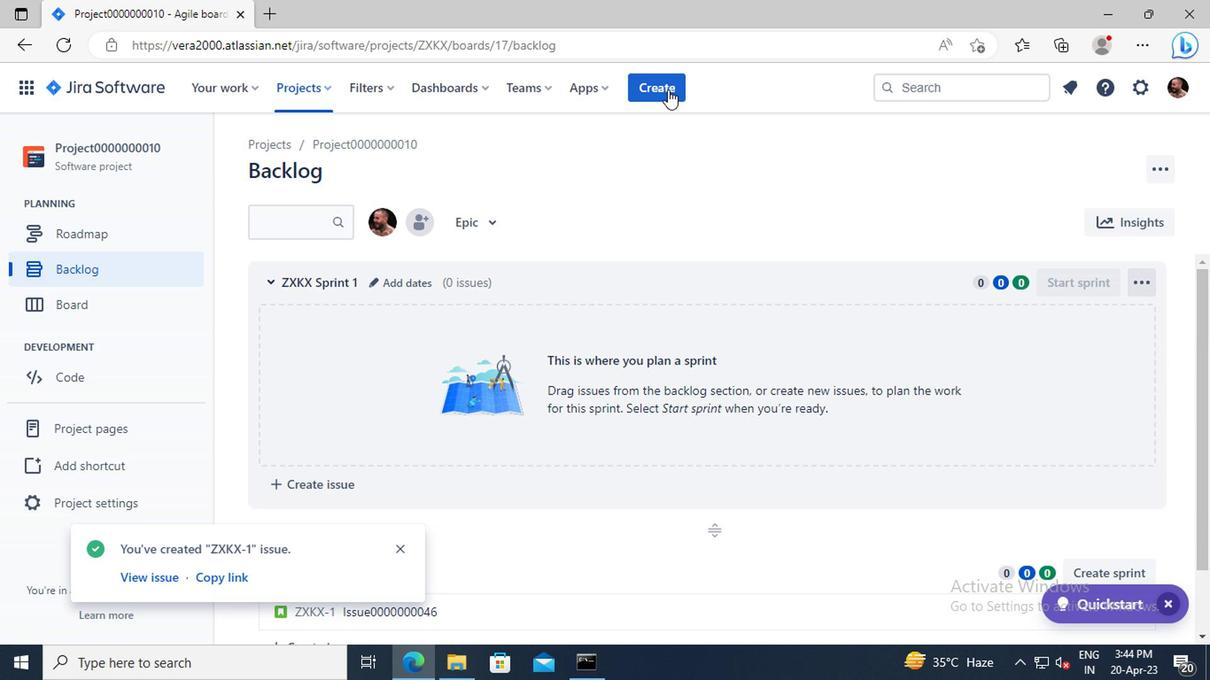 
Action: Mouse moved to (560, 331)
Screenshot: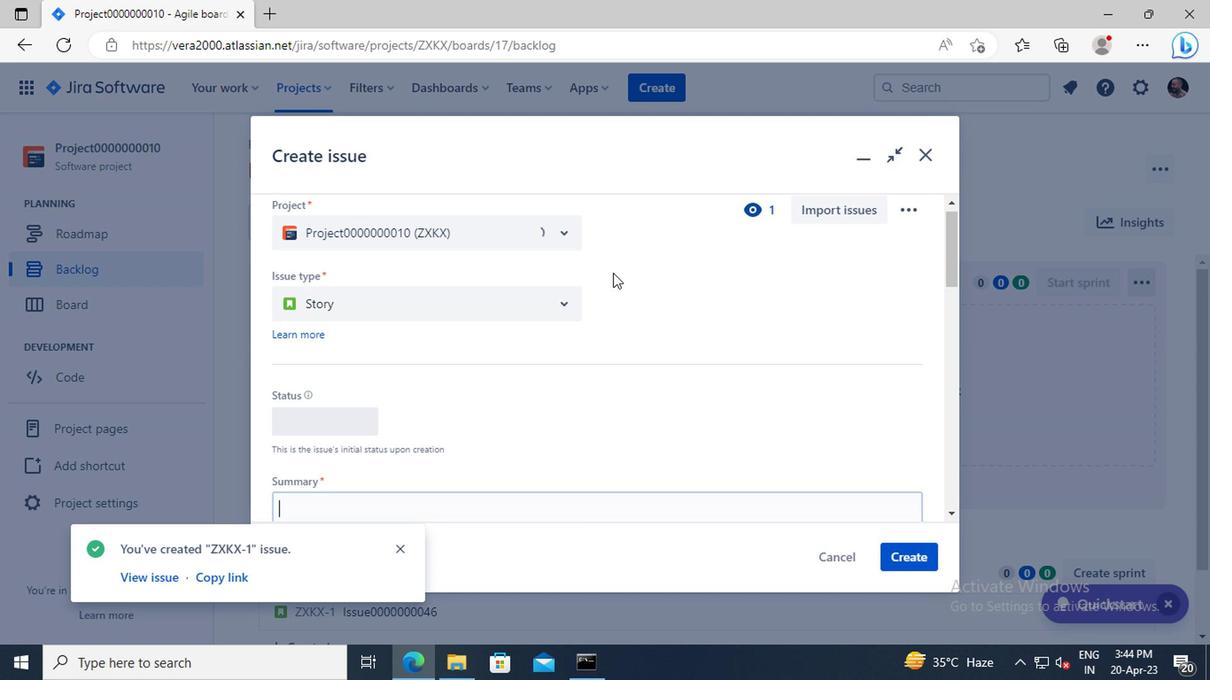 
Action: Mouse scrolled (560, 330) with delta (0, -1)
Screenshot: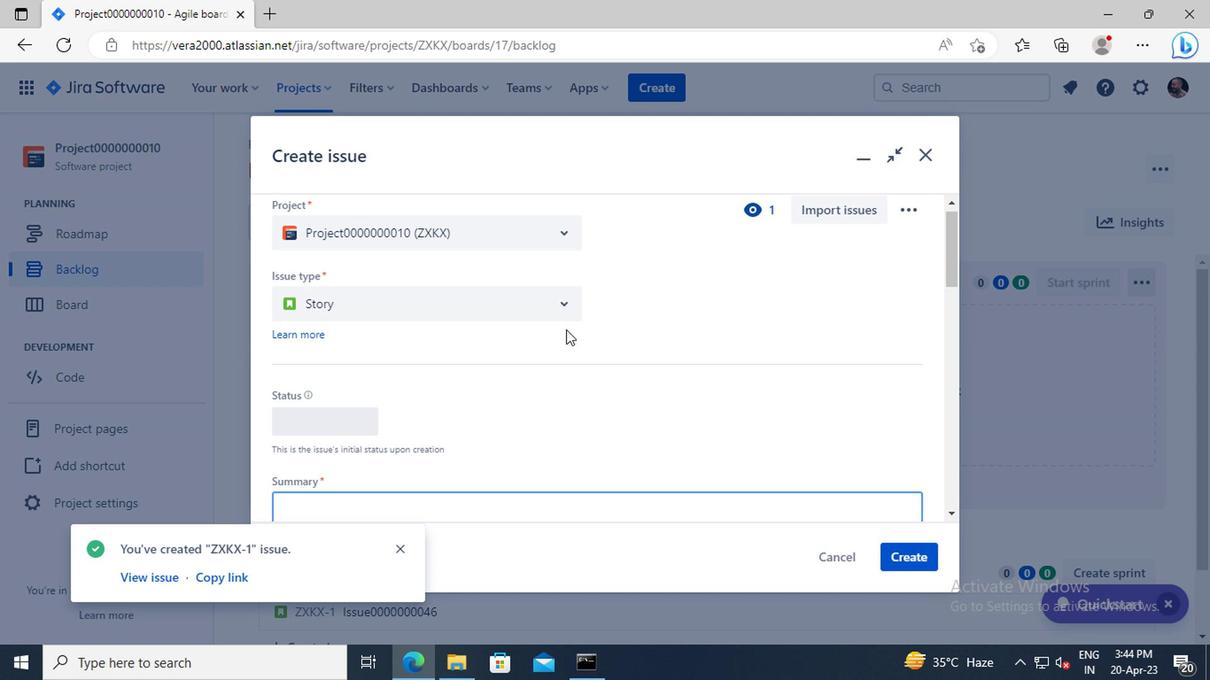
Action: Mouse scrolled (560, 330) with delta (0, -1)
Screenshot: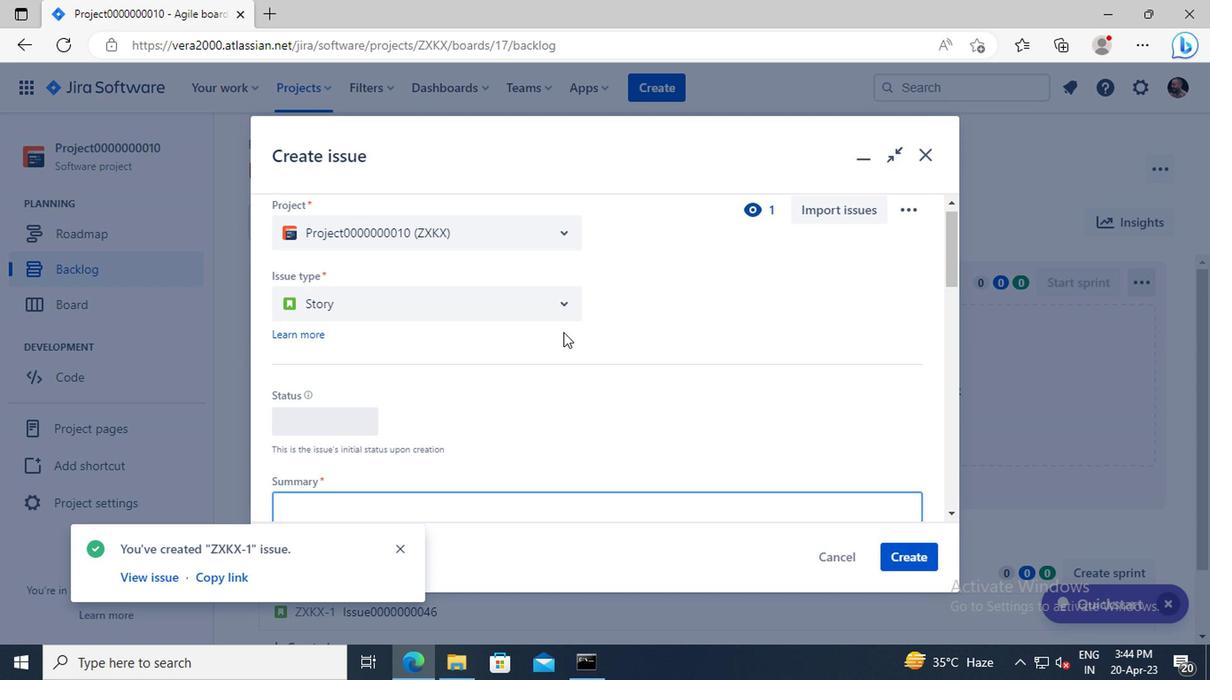 
Action: Mouse moved to (464, 407)
Screenshot: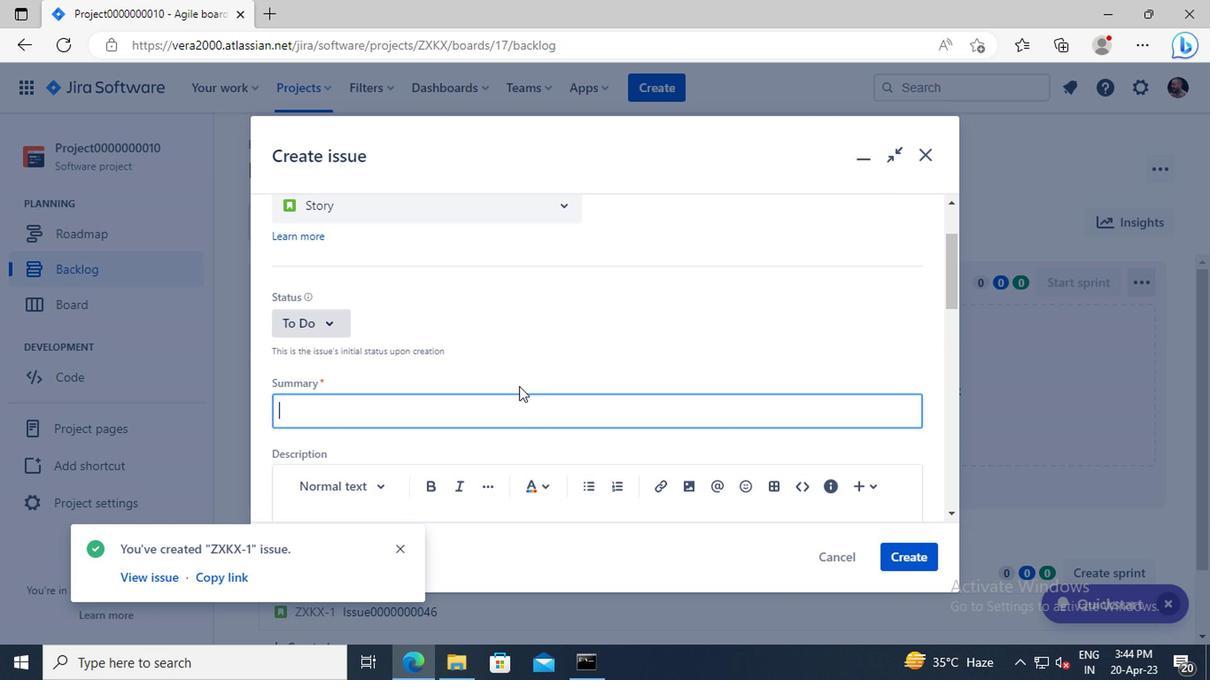 
Action: Mouse pressed left at (464, 407)
Screenshot: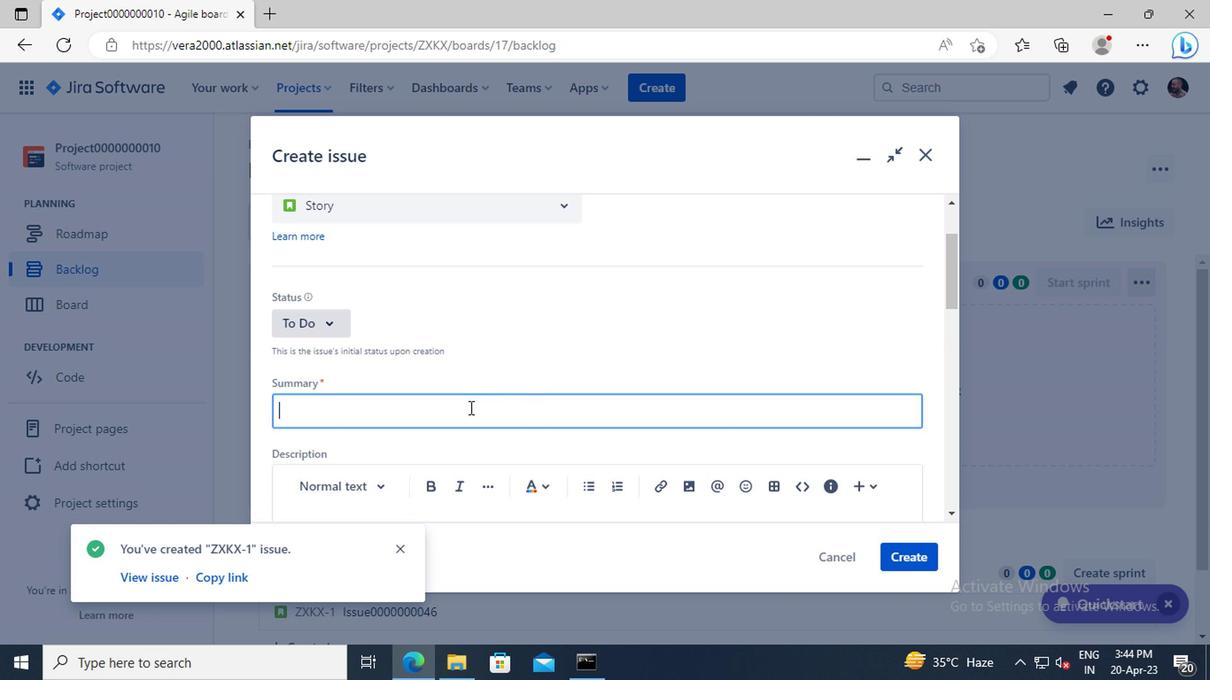 
Action: Key pressed <Key.shift>ISSUE0000000047
Screenshot: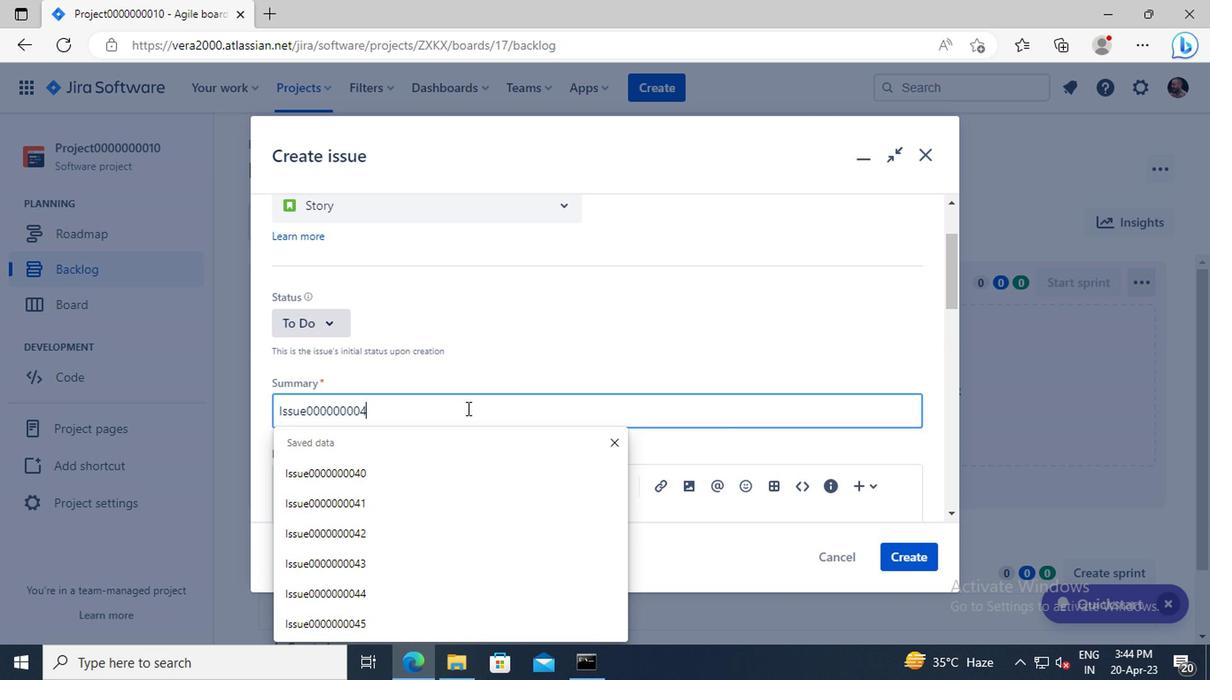 
Action: Mouse moved to (617, 443)
Screenshot: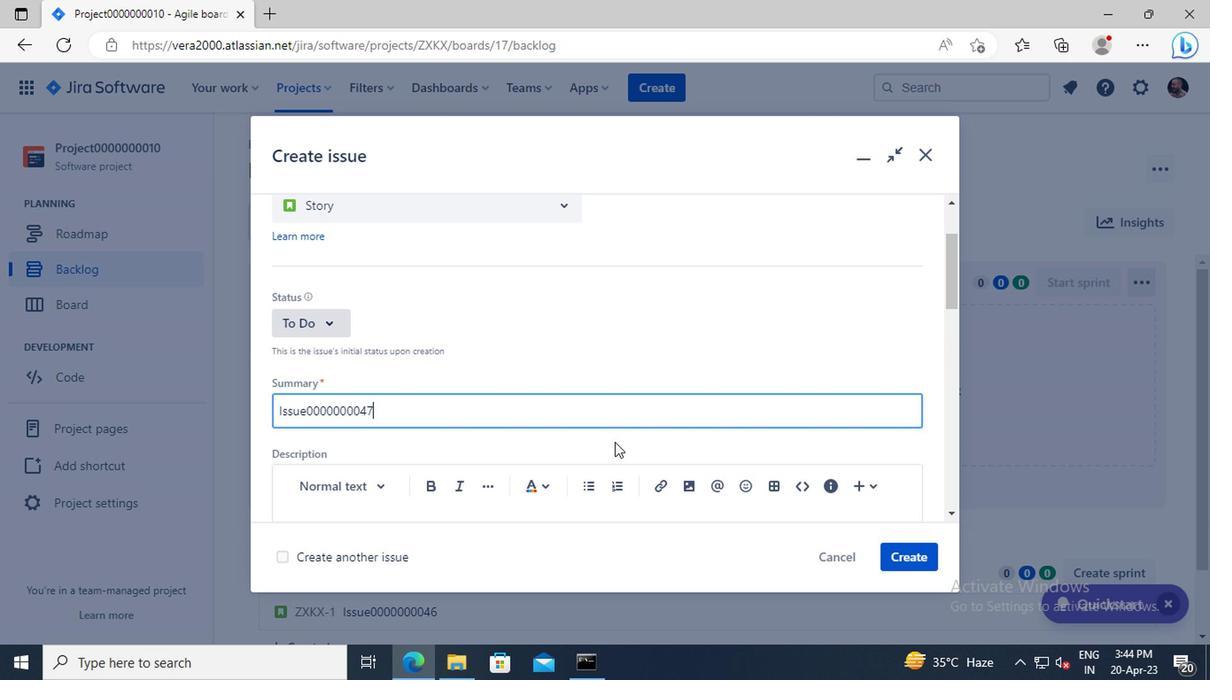 
Action: Mouse scrolled (617, 443) with delta (0, 0)
Screenshot: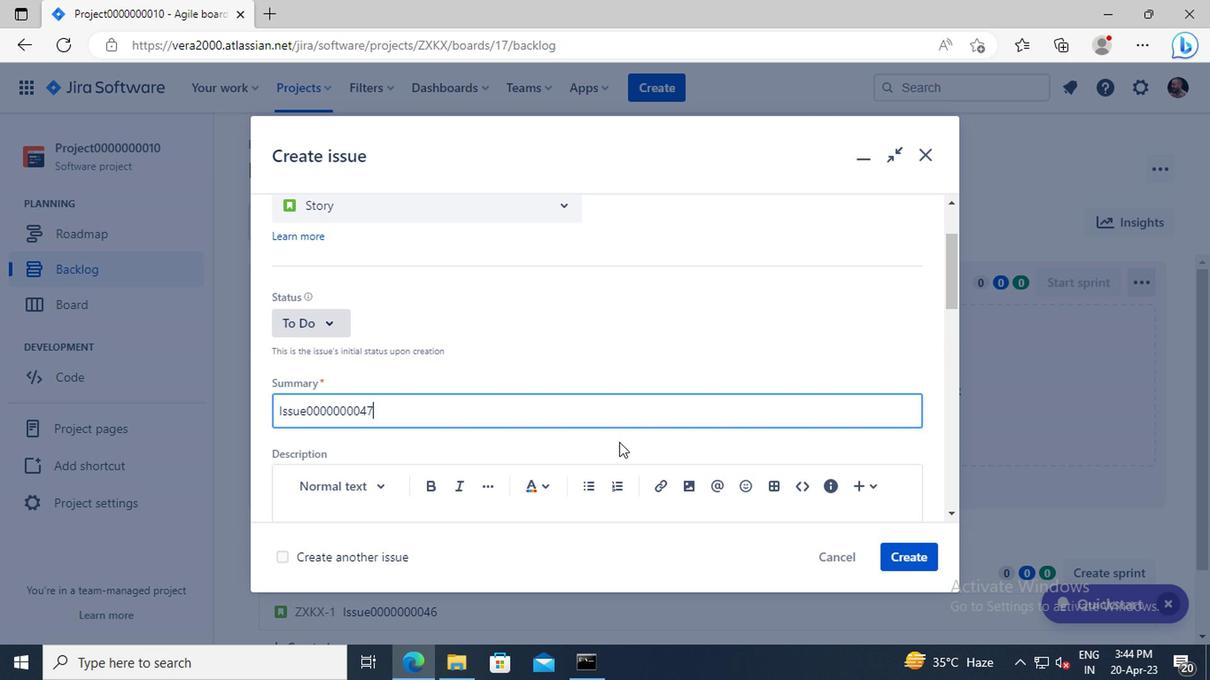 
Action: Mouse moved to (900, 554)
Screenshot: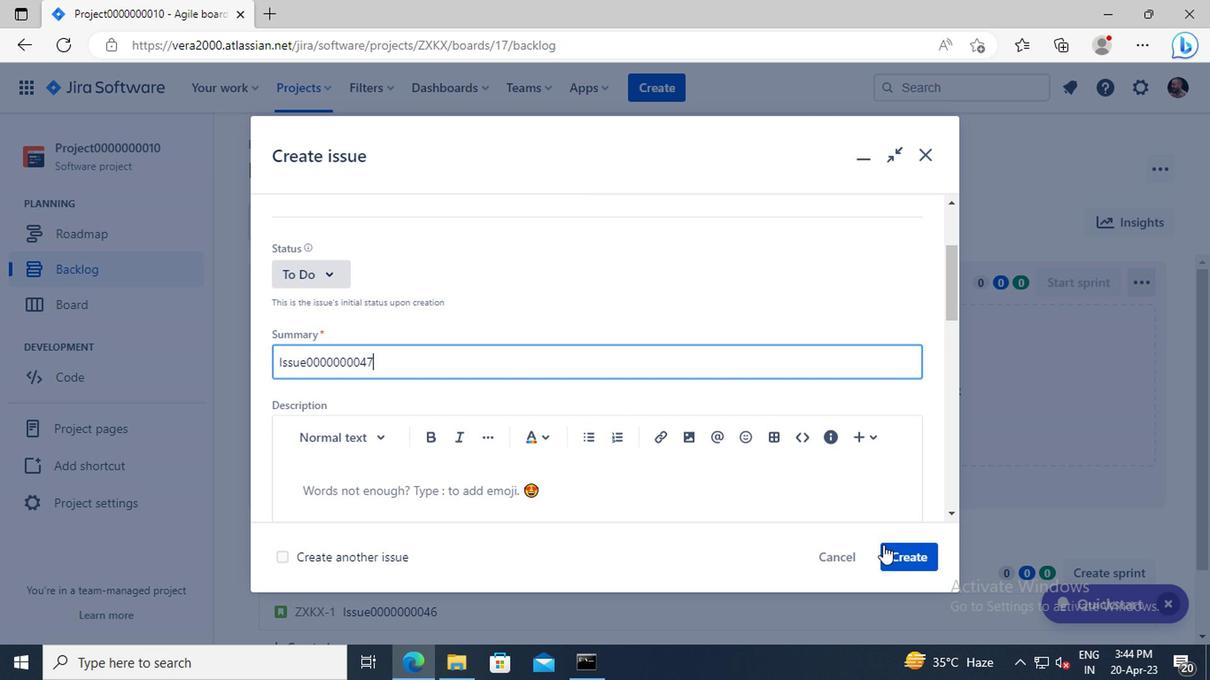 
Action: Mouse pressed left at (900, 554)
Screenshot: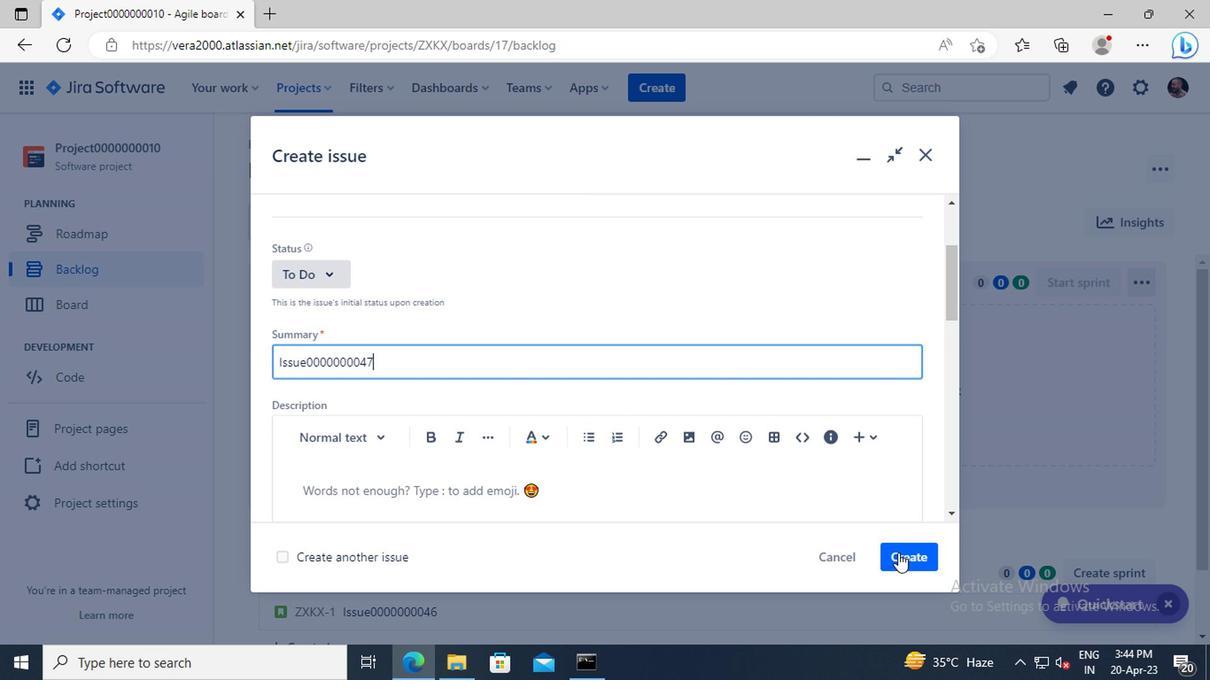 
Action: Mouse moved to (667, 86)
Screenshot: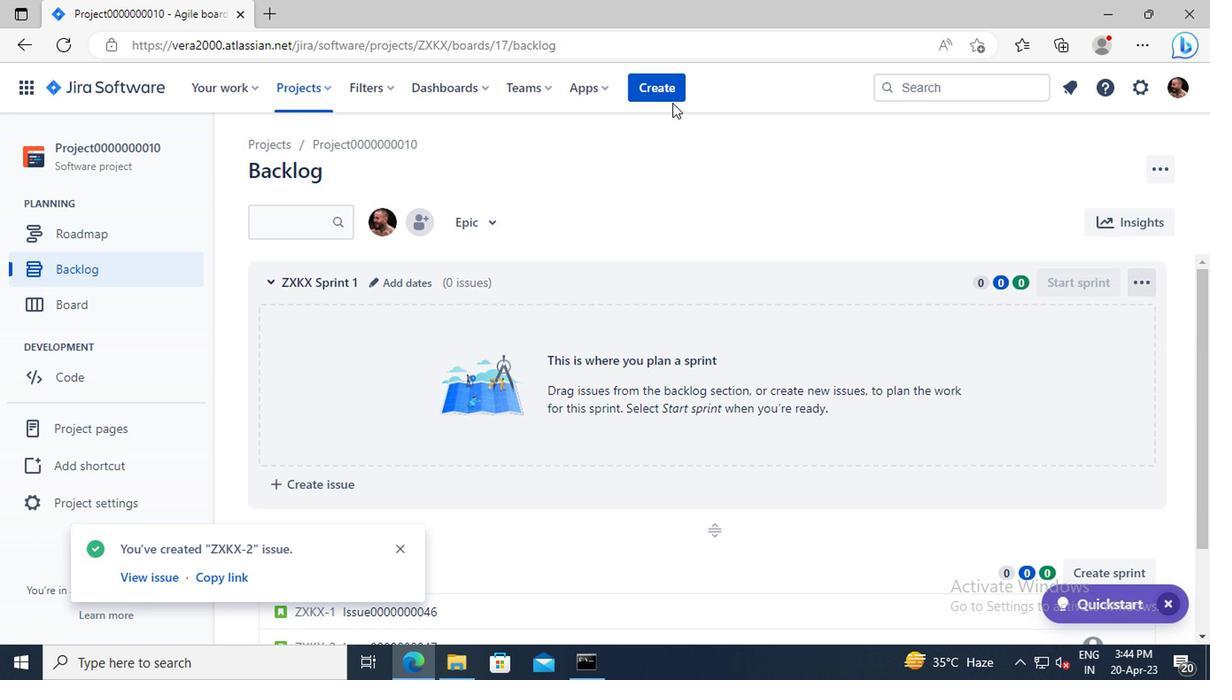 
Action: Mouse pressed left at (667, 86)
Screenshot: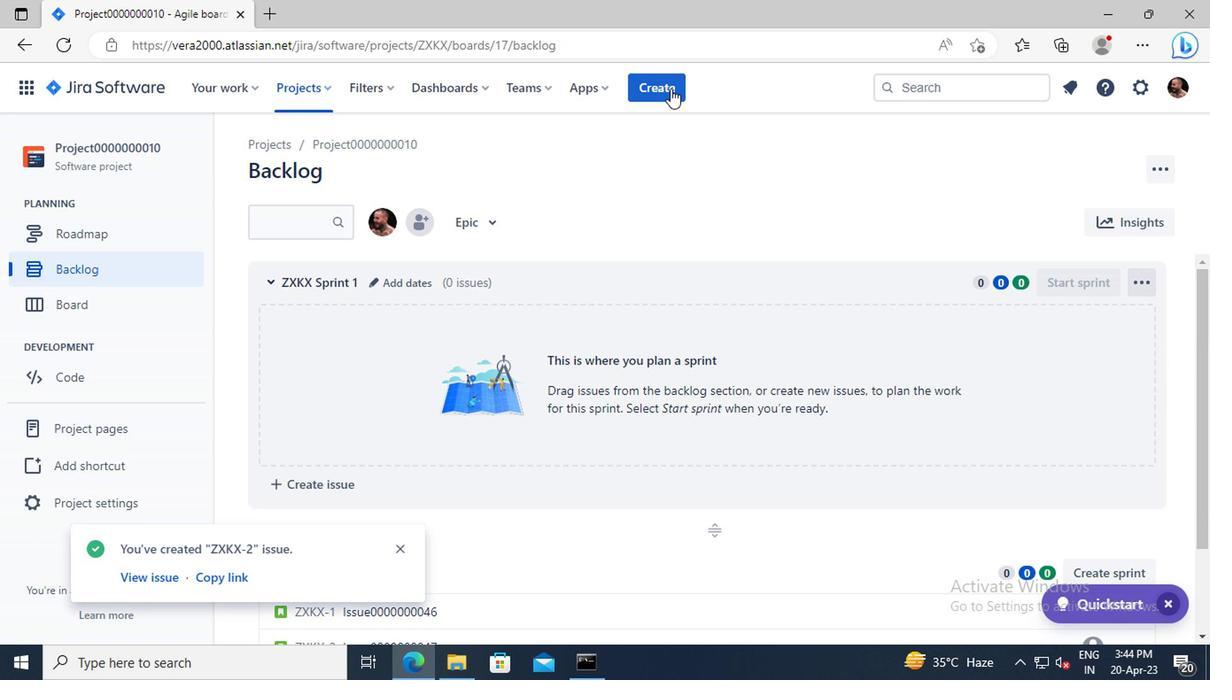 
Action: Mouse moved to (596, 300)
Screenshot: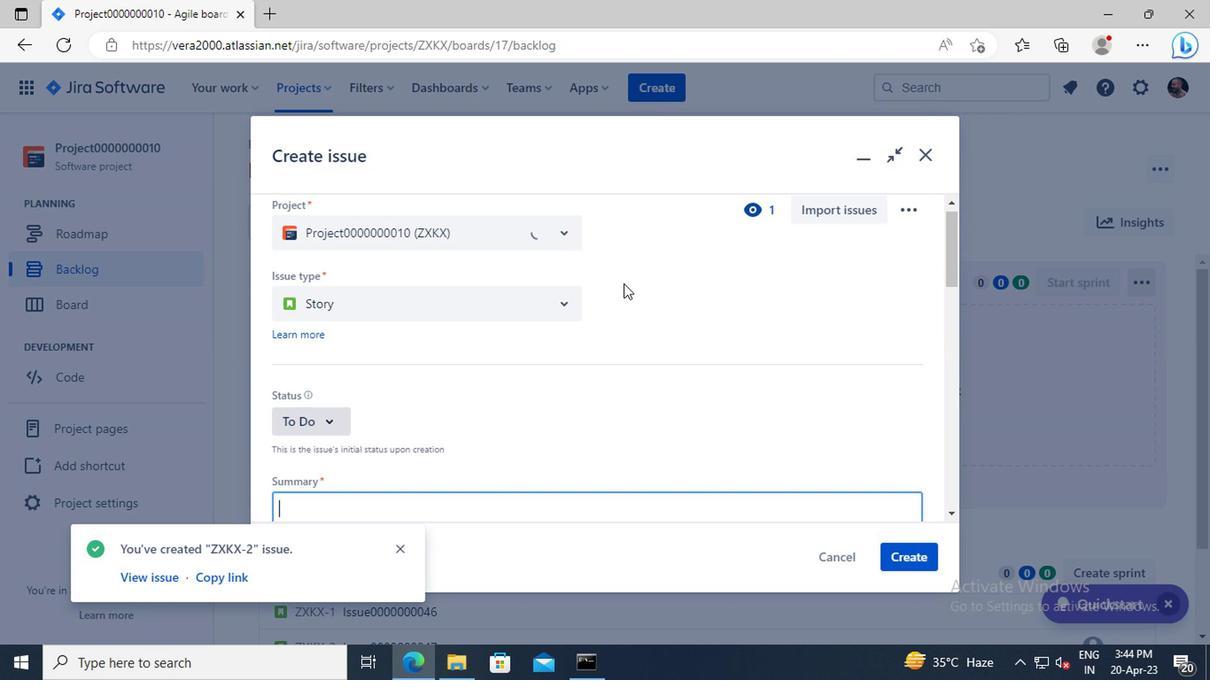
Action: Mouse scrolled (596, 299) with delta (0, -1)
Screenshot: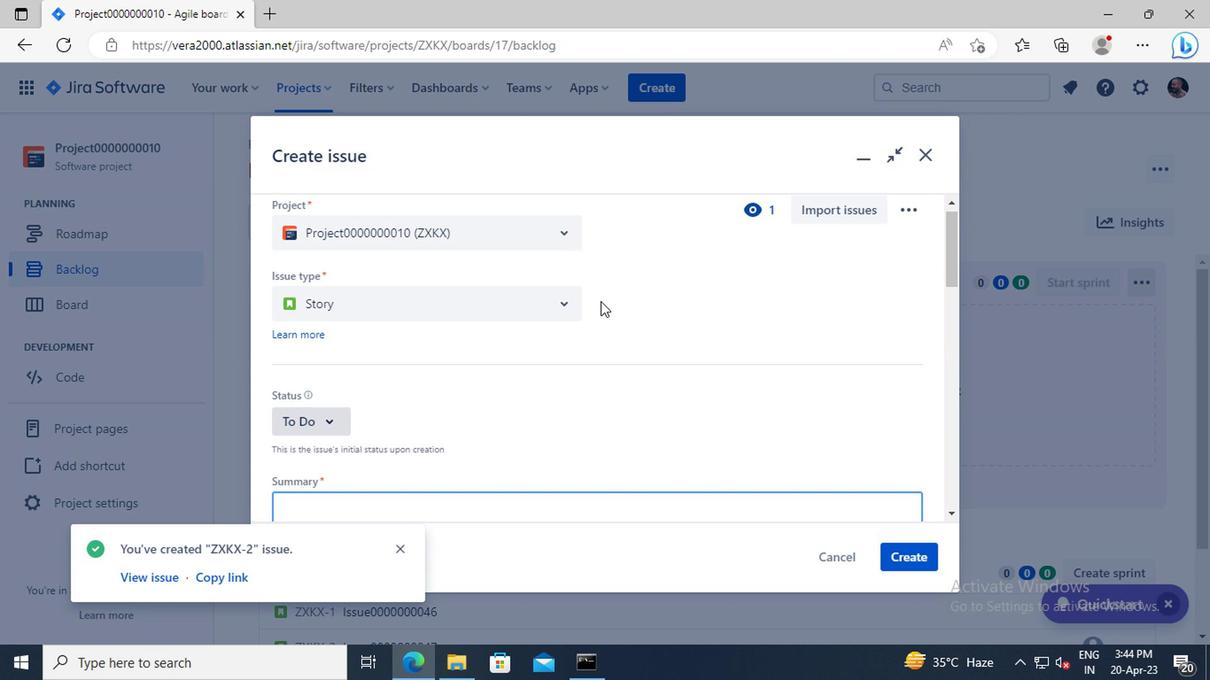 
Action: Mouse scrolled (596, 299) with delta (0, -1)
Screenshot: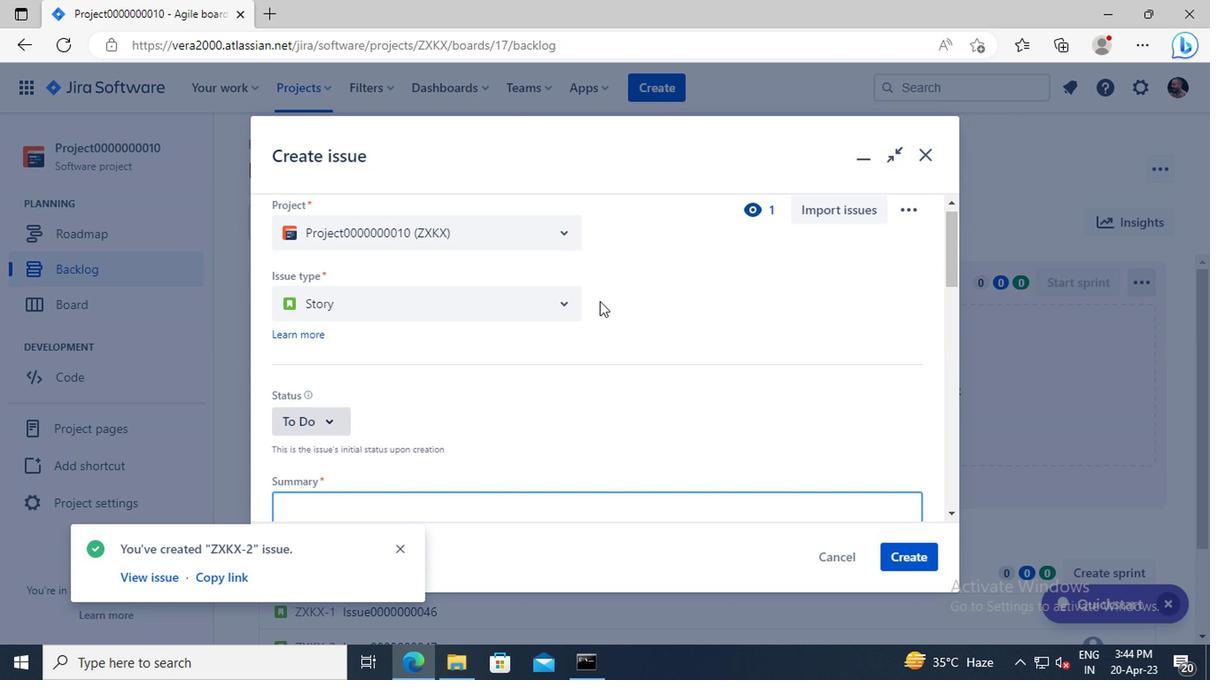 
Action: Mouse moved to (506, 410)
Screenshot: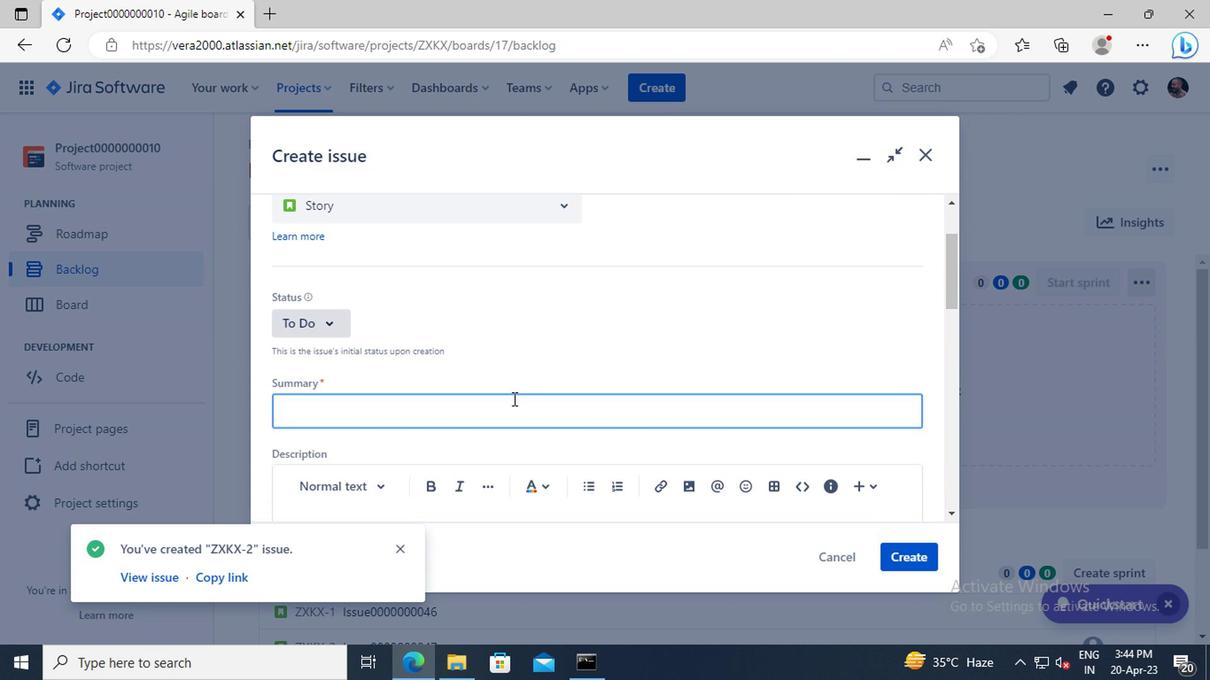 
Action: Mouse pressed left at (506, 410)
Screenshot: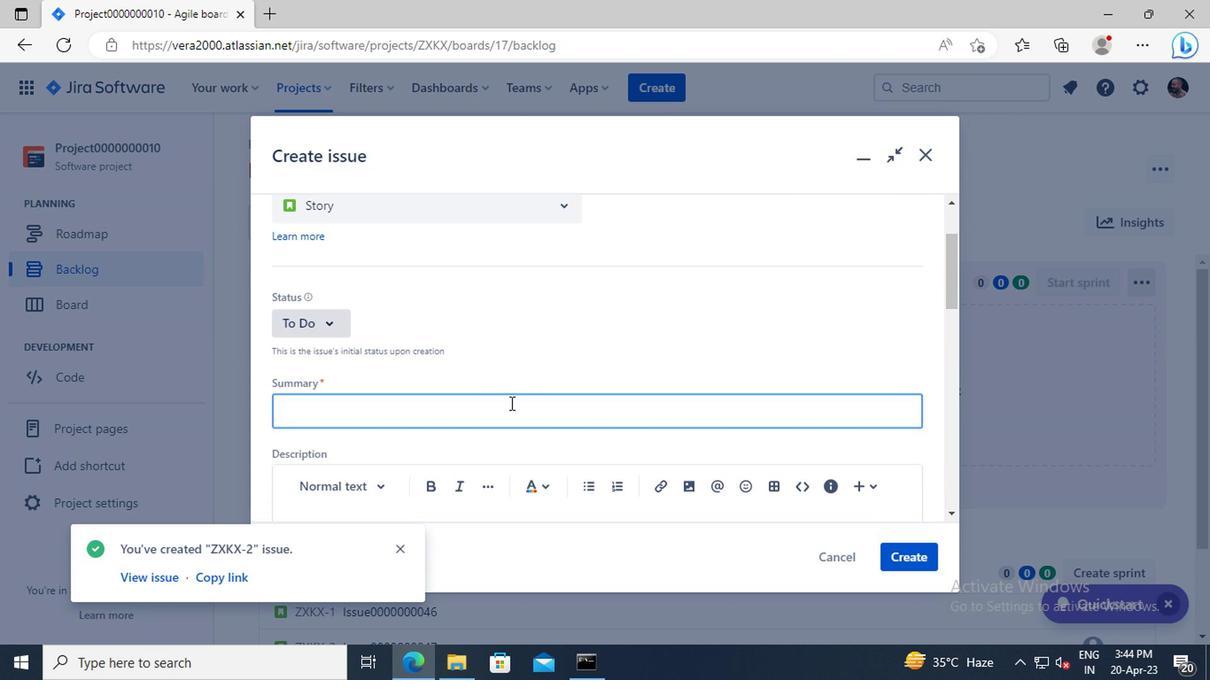 
Action: Key pressed <Key.shift>ISSUE0000000048
Screenshot: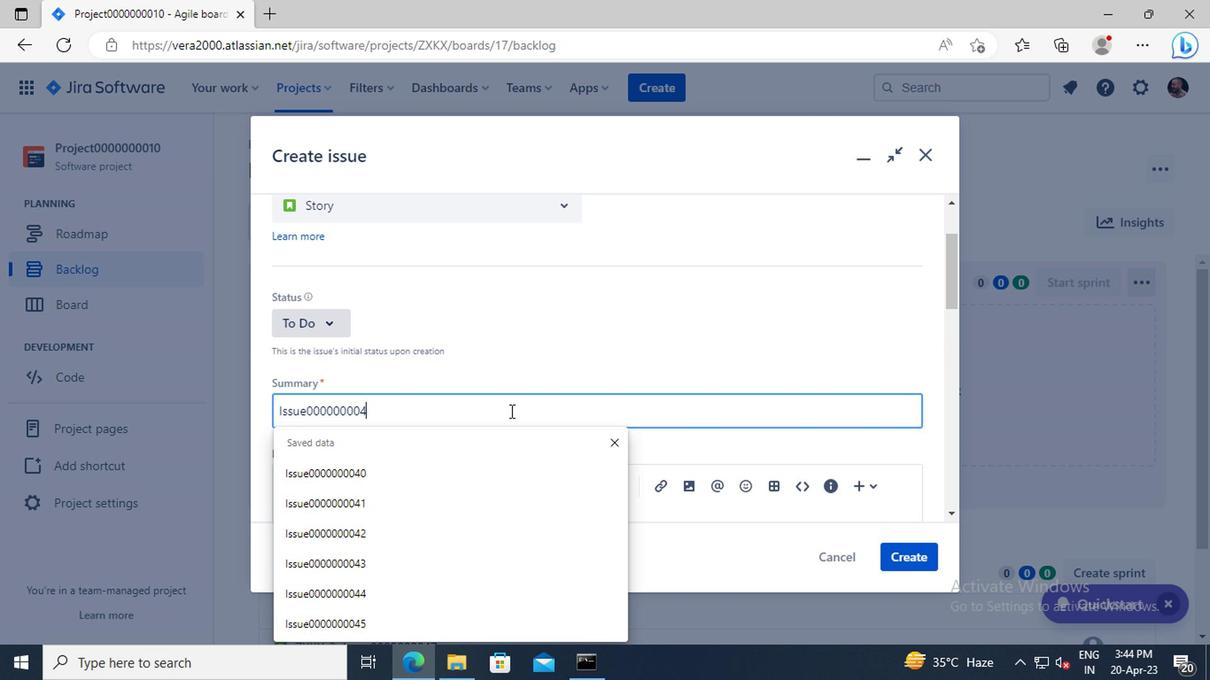 
Action: Mouse moved to (904, 552)
Screenshot: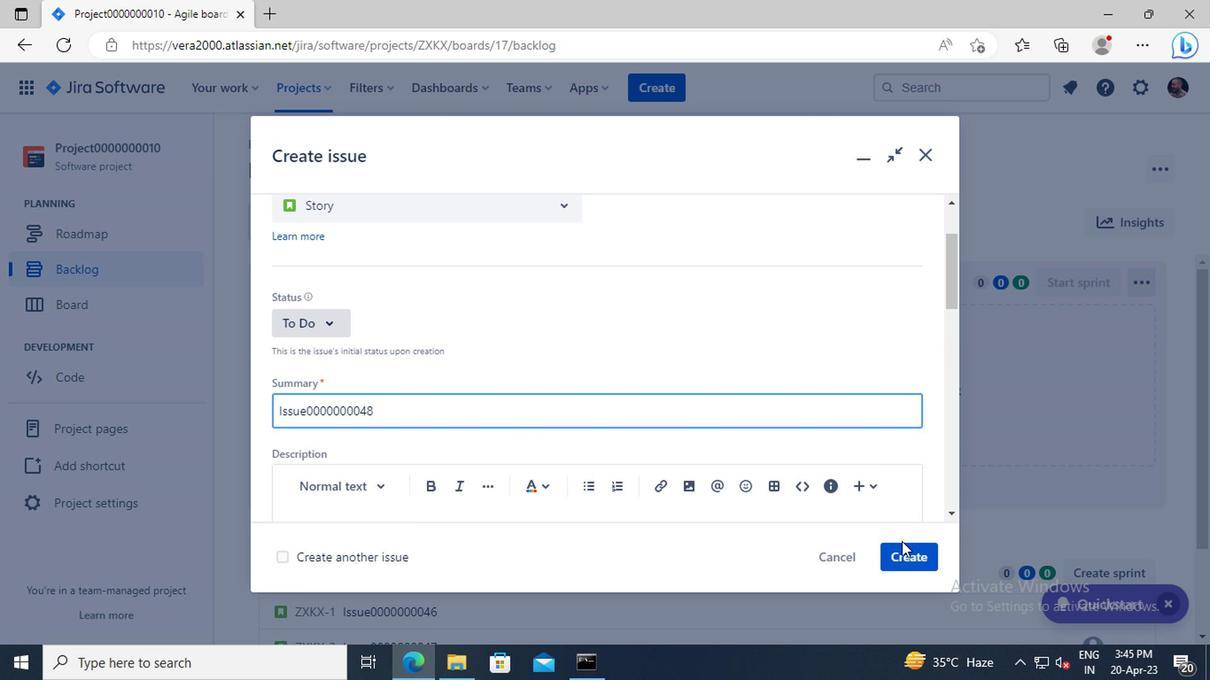 
Action: Mouse pressed left at (904, 552)
Screenshot: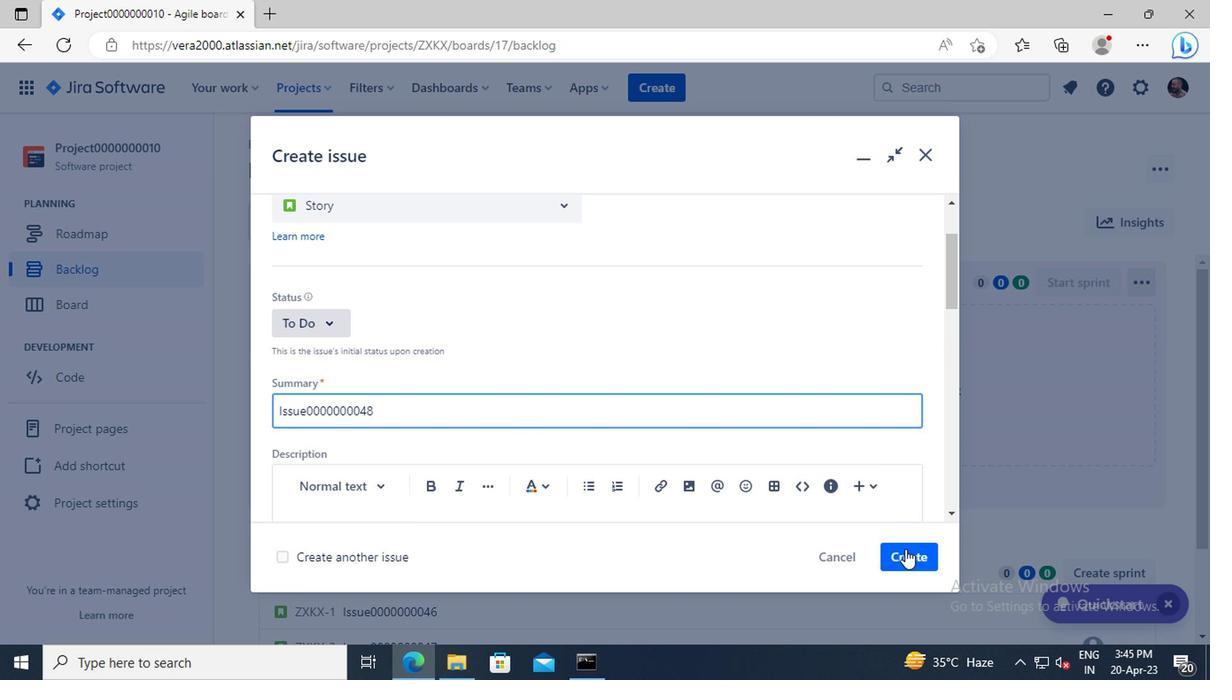 
